 Task: Create a certificate using Canva and customize it with the recipient's name.
Action: Mouse moved to (88, 195)
Screenshot: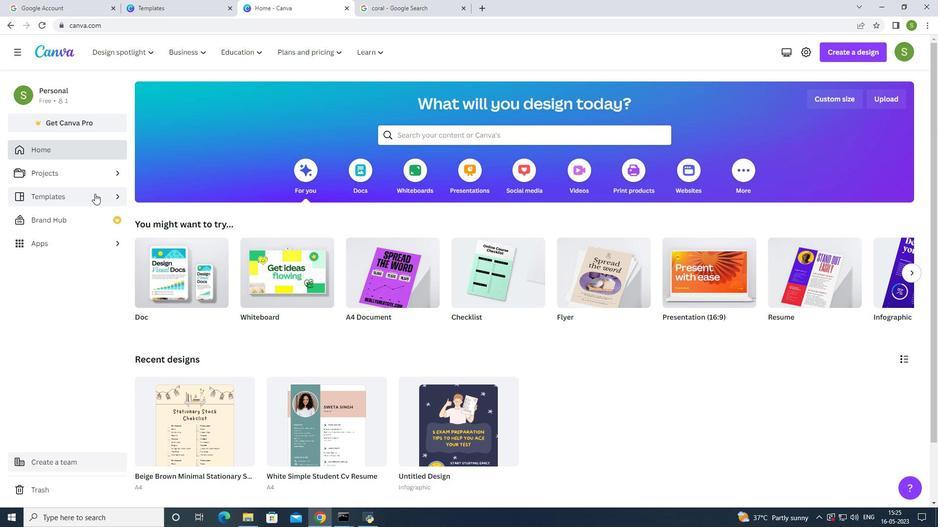 
Action: Mouse pressed left at (88, 195)
Screenshot: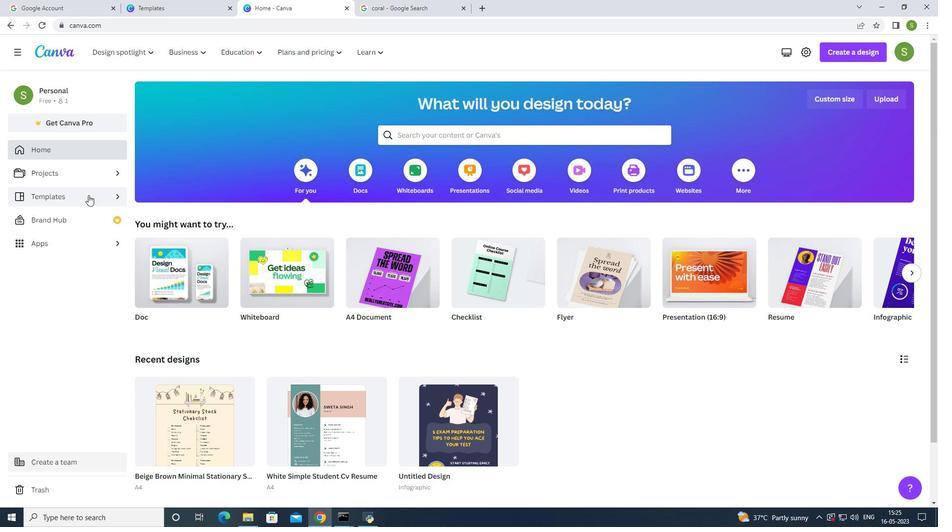 
Action: Mouse moved to (518, 55)
Screenshot: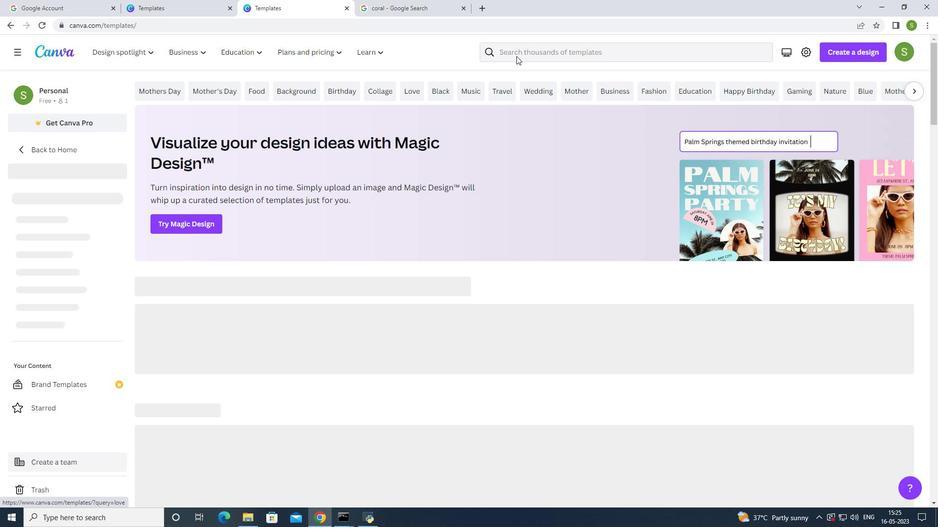 
Action: Mouse pressed left at (518, 55)
Screenshot: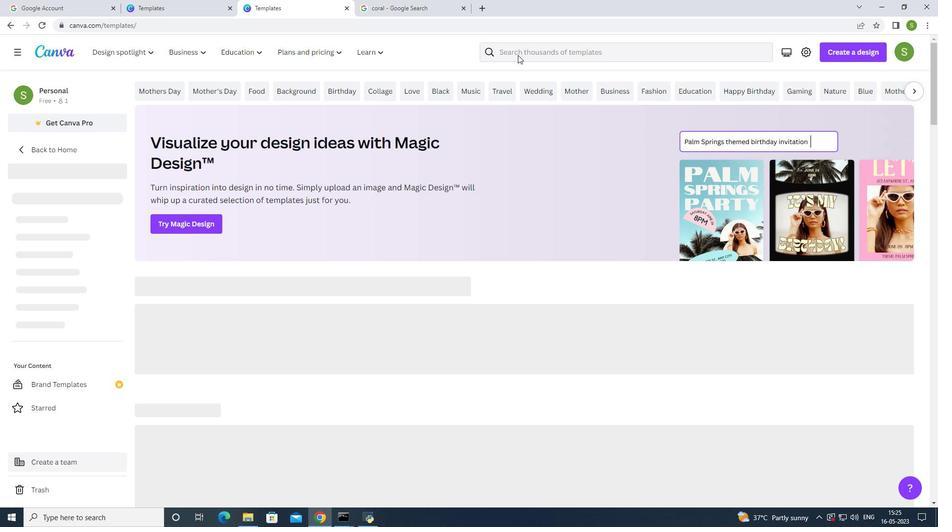
Action: Mouse moved to (419, 158)
Screenshot: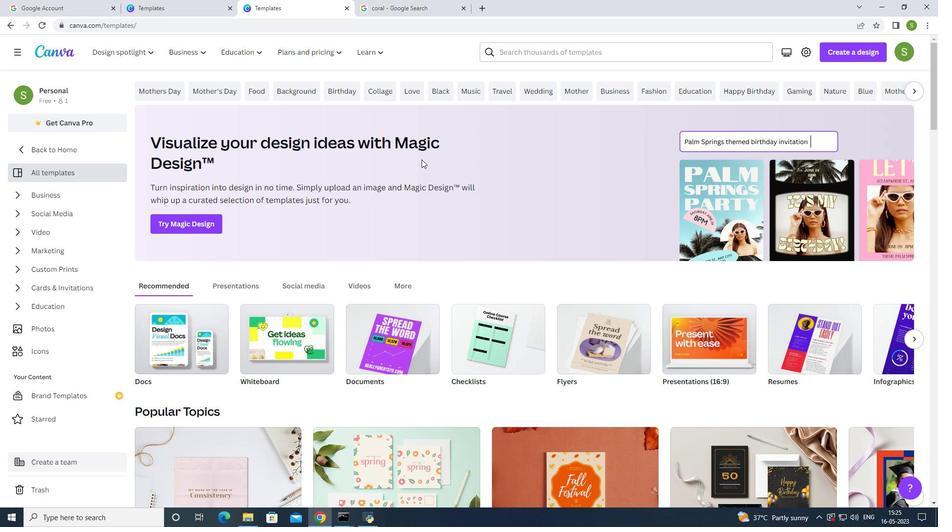 
Action: Key pressed <Key.shift>c<Key.caps_lock>ERTIFICATE
Screenshot: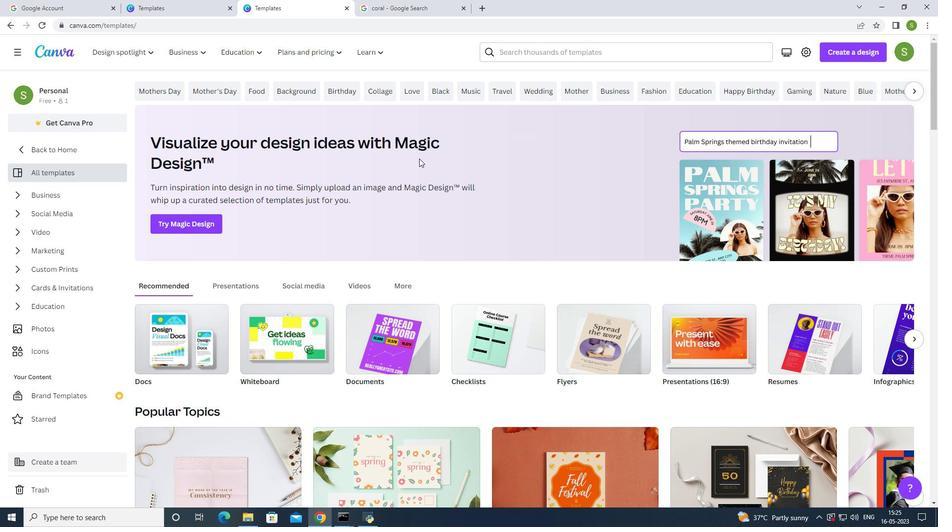 
Action: Mouse moved to (527, 56)
Screenshot: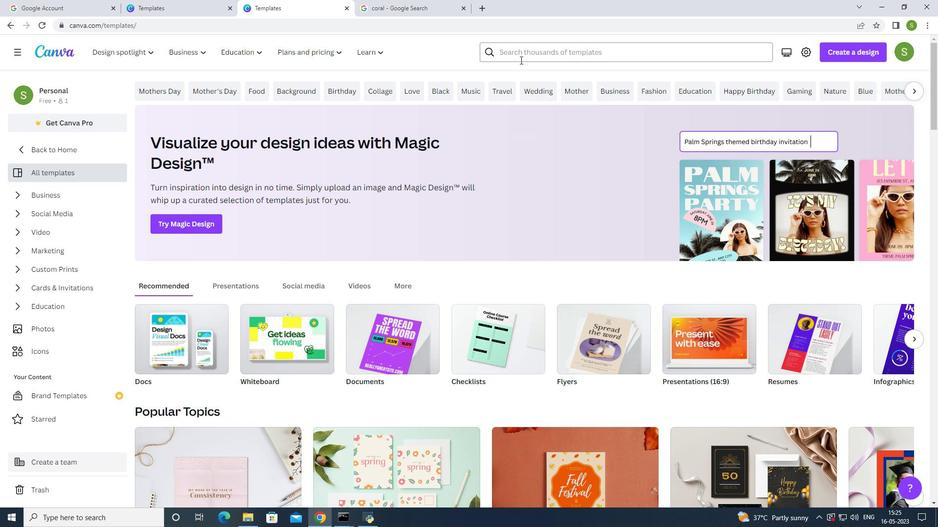 
Action: Mouse pressed left at (527, 56)
Screenshot: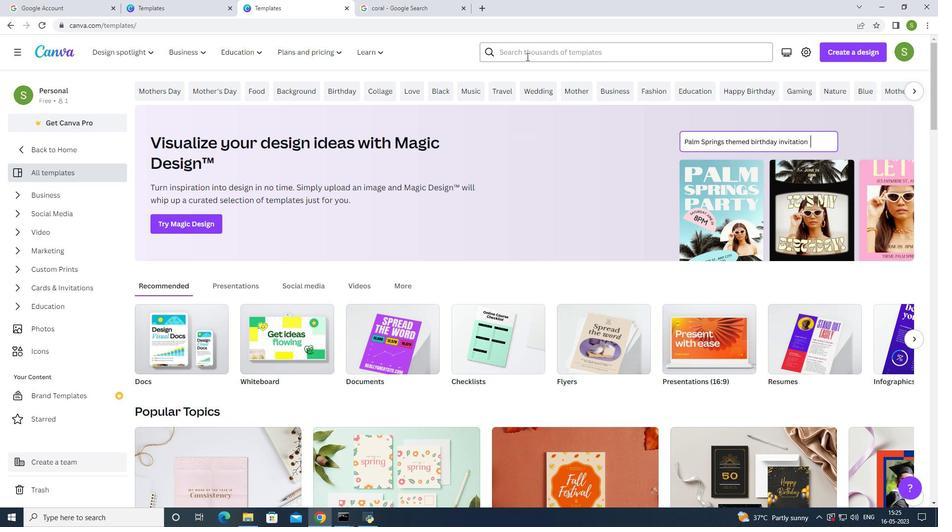 
Action: Mouse moved to (492, 109)
Screenshot: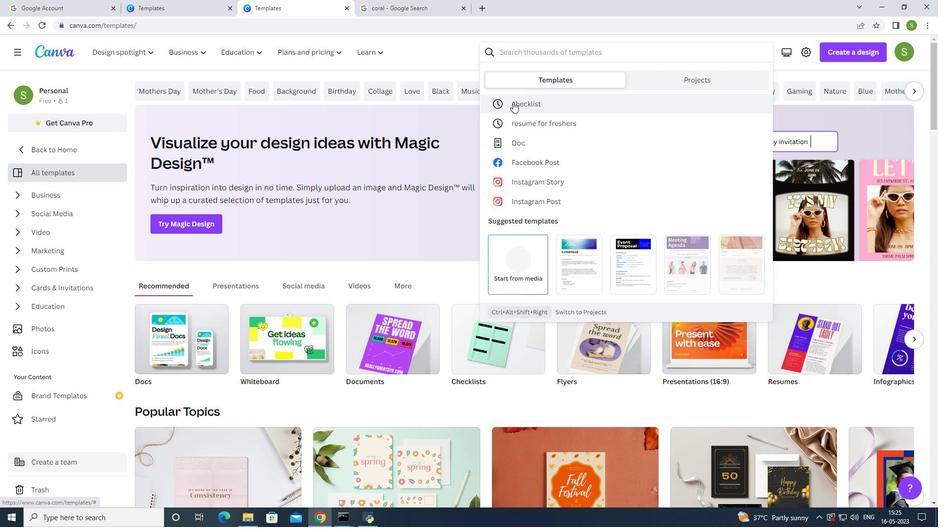
Action: Key pressed CERTIFICATE
Screenshot: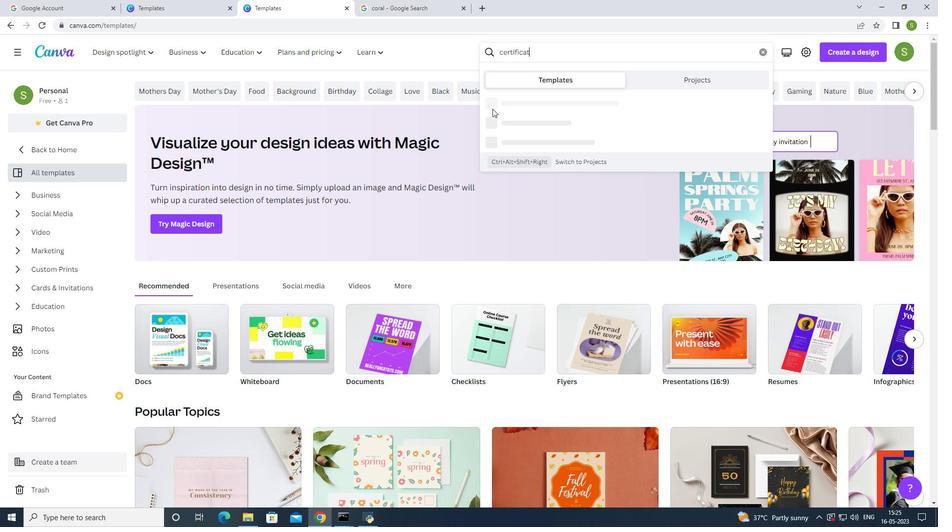 
Action: Mouse moved to (516, 161)
Screenshot: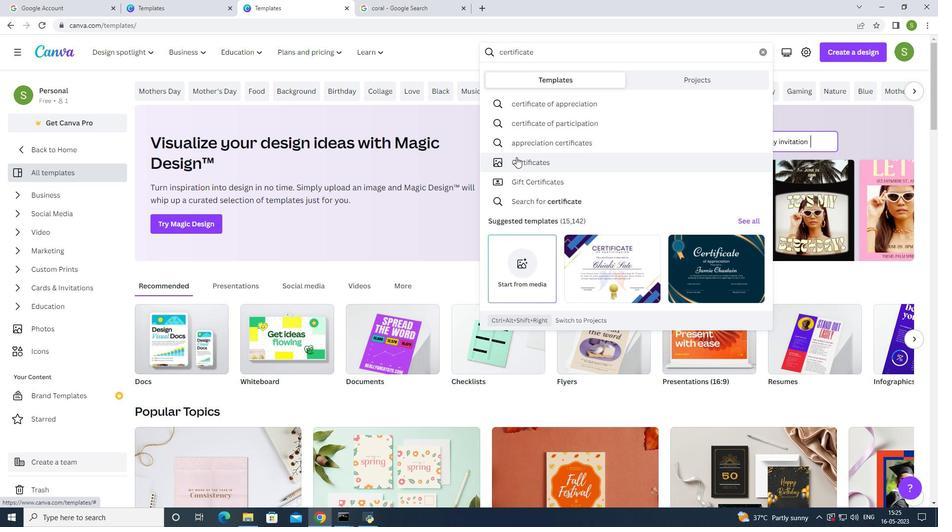 
Action: Mouse pressed left at (516, 161)
Screenshot: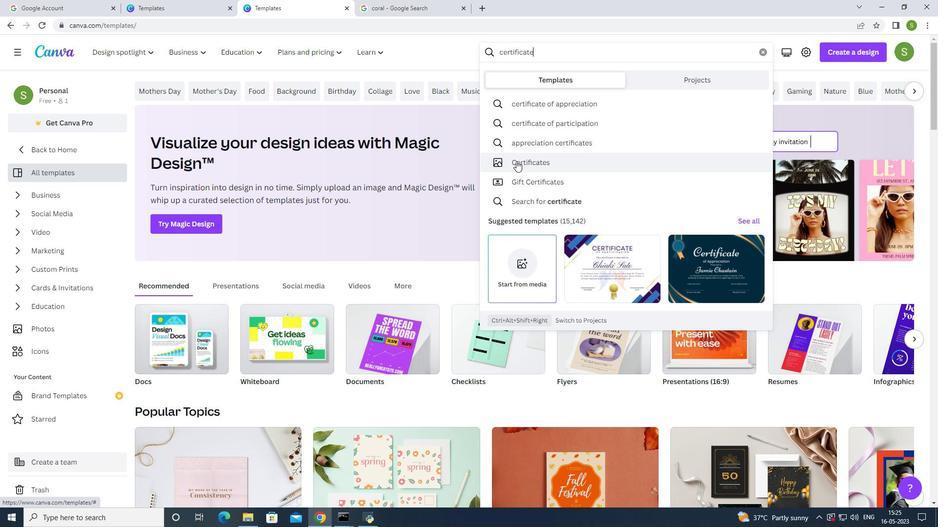
Action: Mouse moved to (448, 204)
Screenshot: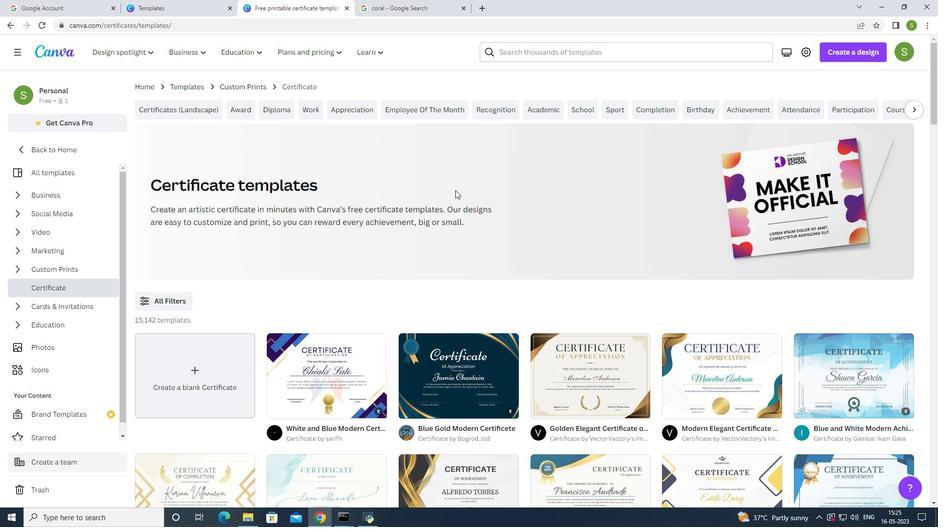 
Action: Mouse scrolled (448, 203) with delta (0, 0)
Screenshot: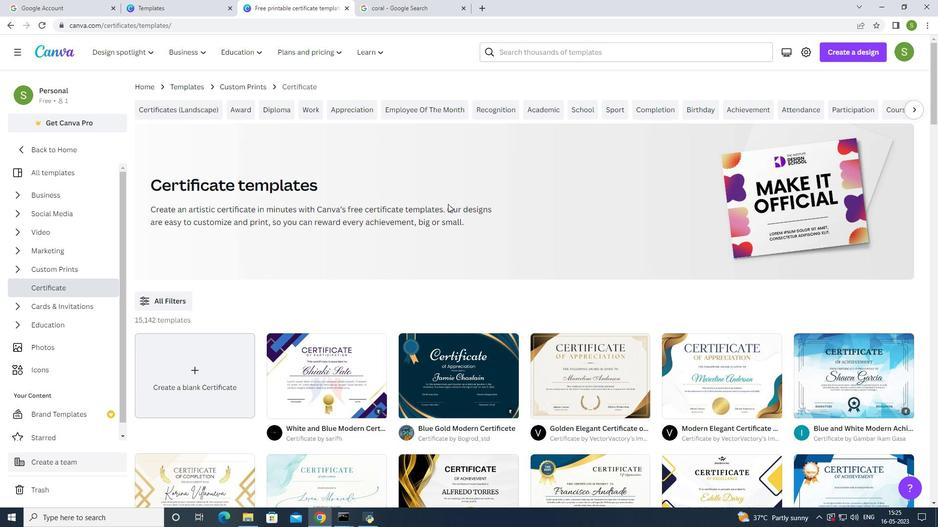 
Action: Mouse moved to (438, 205)
Screenshot: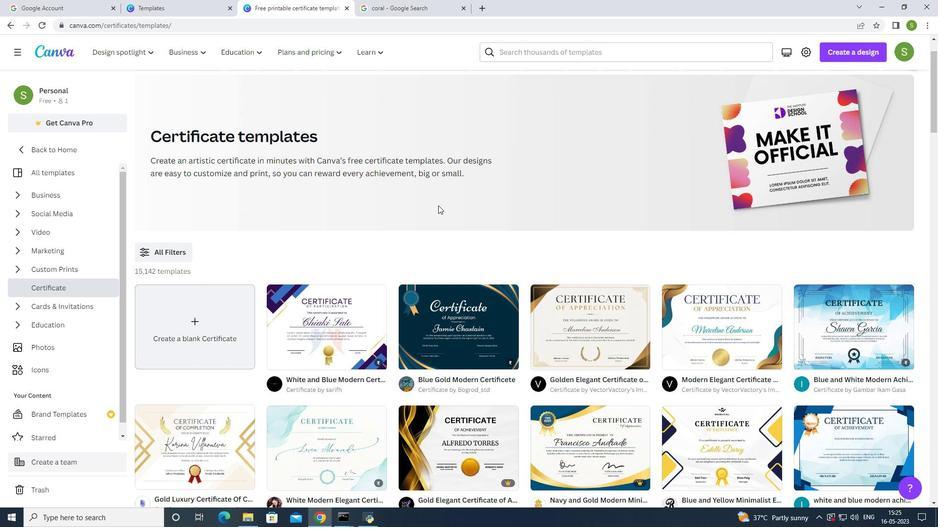 
Action: Mouse scrolled (438, 205) with delta (0, 0)
Screenshot: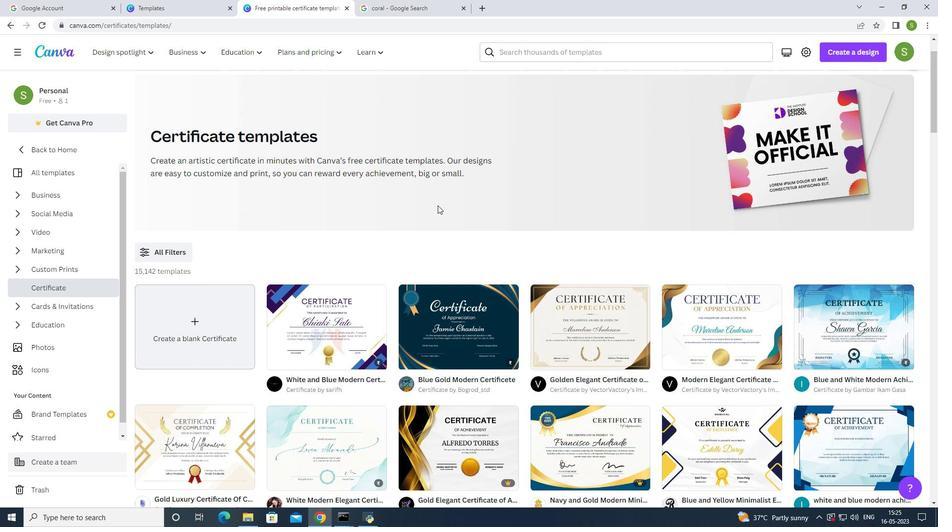 
Action: Mouse moved to (438, 204)
Screenshot: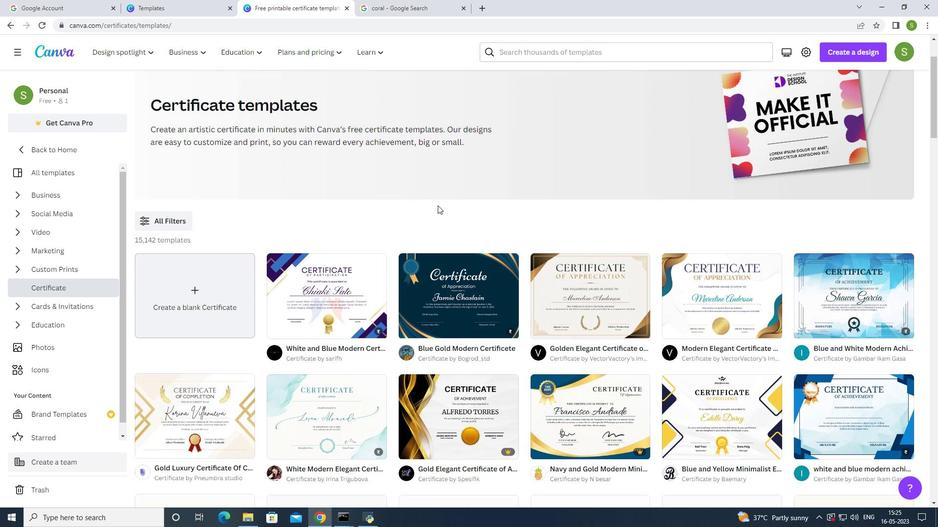 
Action: Mouse scrolled (438, 204) with delta (0, 0)
Screenshot: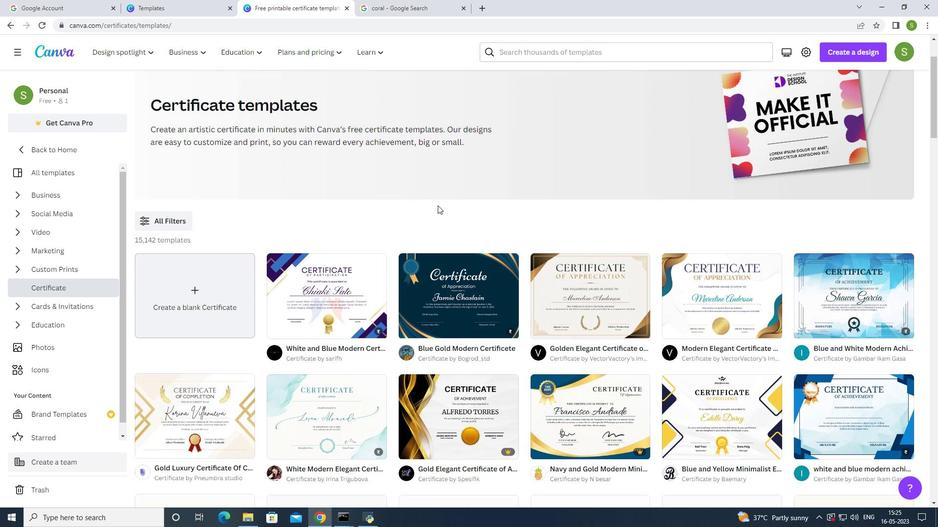
Action: Mouse moved to (439, 201)
Screenshot: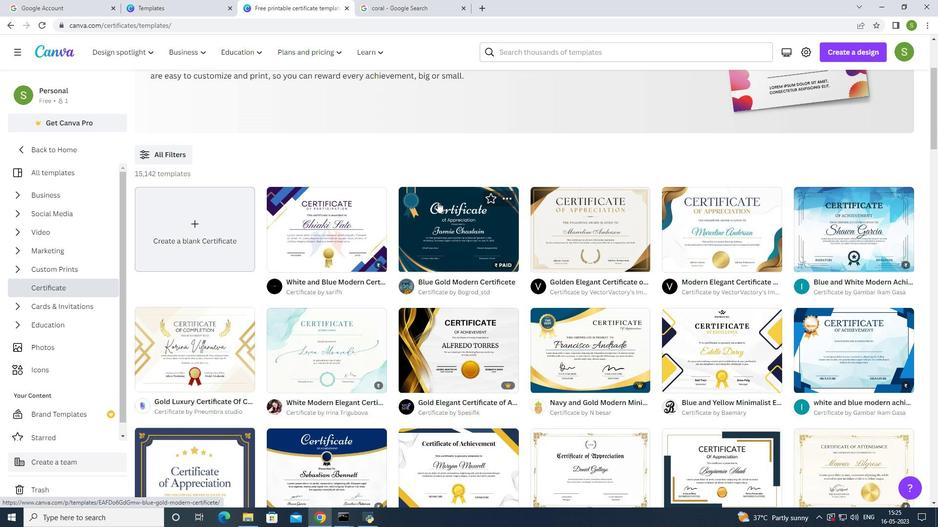 
Action: Mouse scrolled (439, 200) with delta (0, 0)
Screenshot: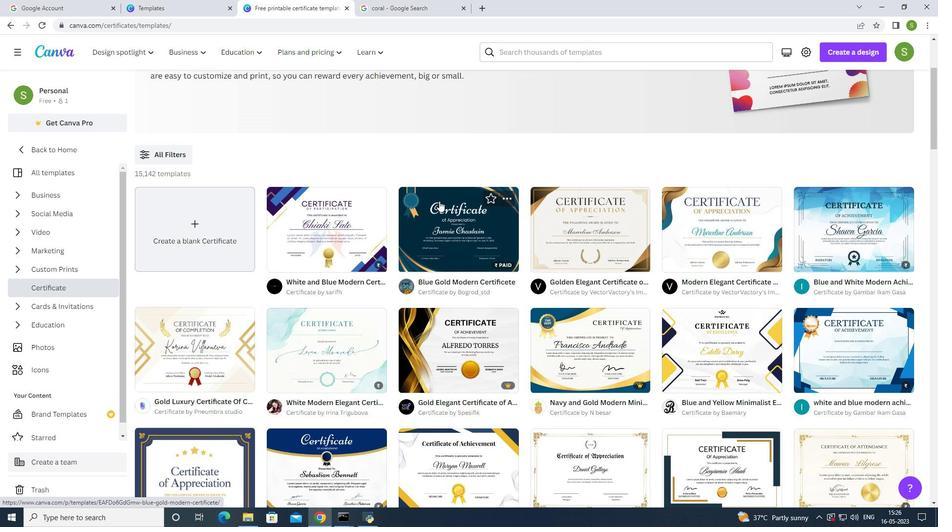 
Action: Mouse moved to (439, 200)
Screenshot: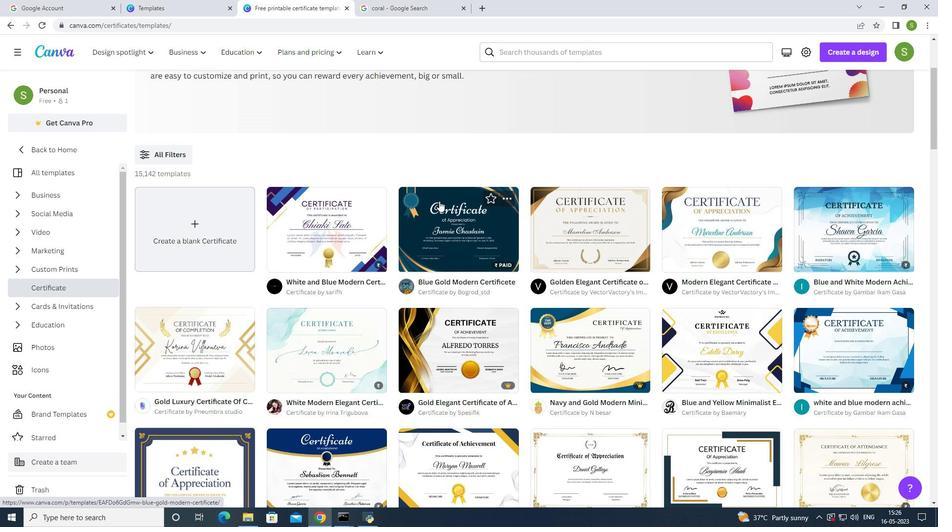 
Action: Mouse scrolled (439, 200) with delta (0, 0)
Screenshot: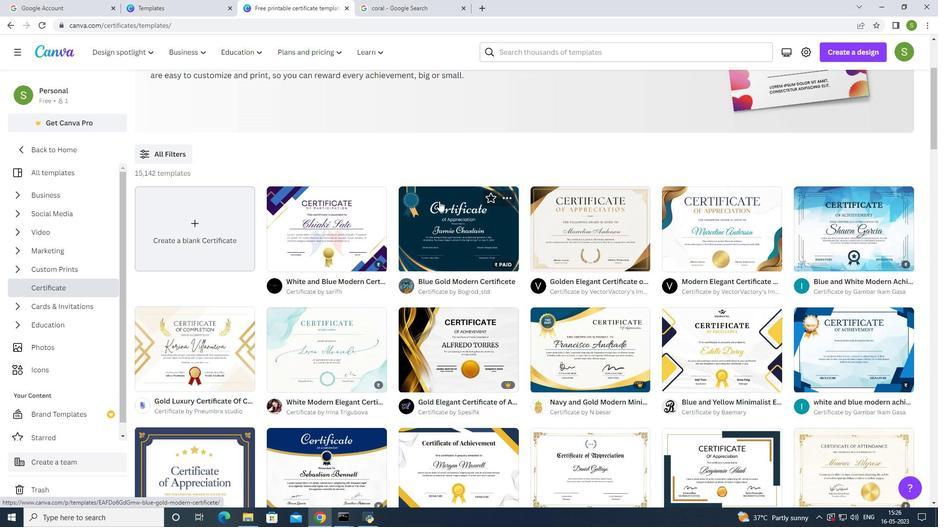 
Action: Mouse scrolled (439, 200) with delta (0, 0)
Screenshot: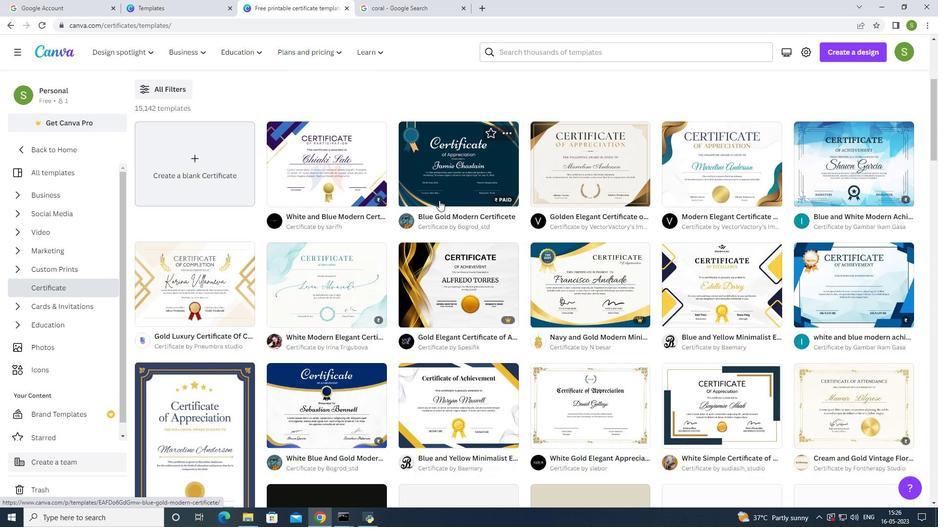 
Action: Mouse scrolled (439, 200) with delta (0, 0)
Screenshot: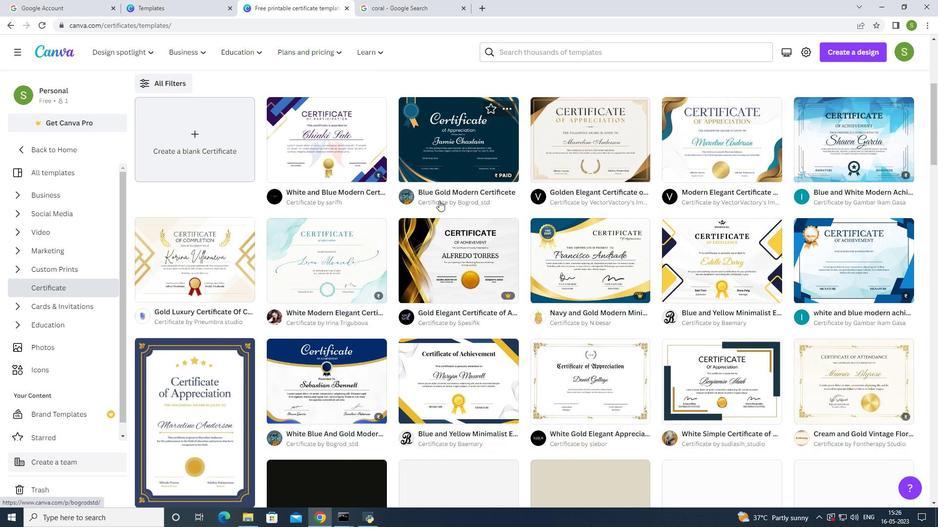 
Action: Mouse moved to (469, 209)
Screenshot: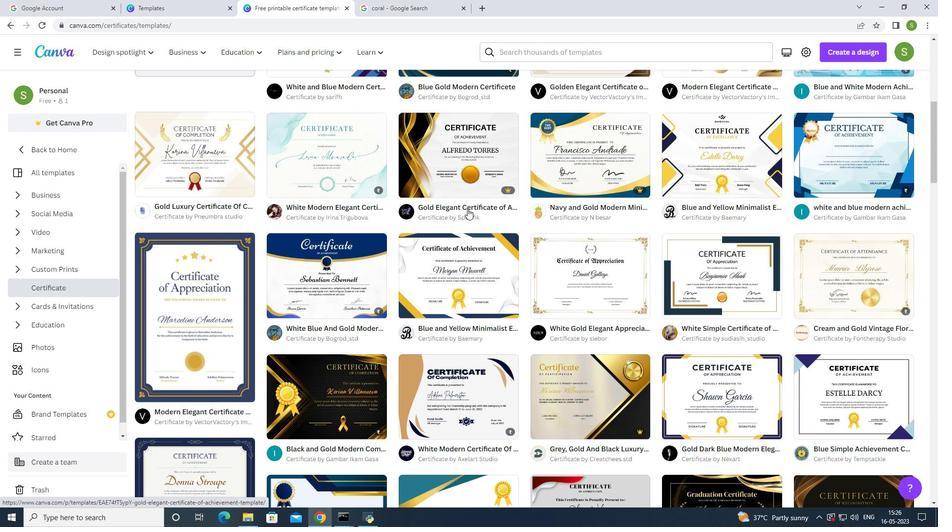 
Action: Mouse scrolled (469, 210) with delta (0, 0)
Screenshot: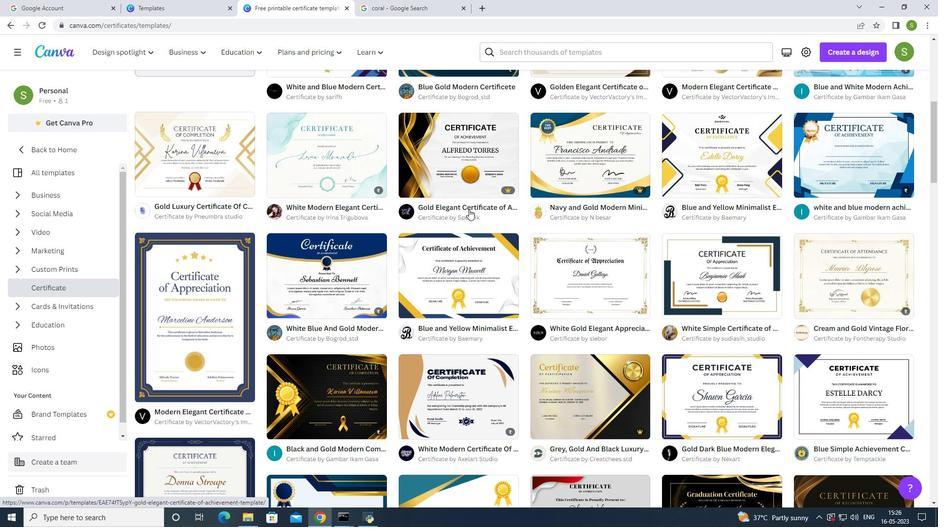 
Action: Mouse moved to (461, 212)
Screenshot: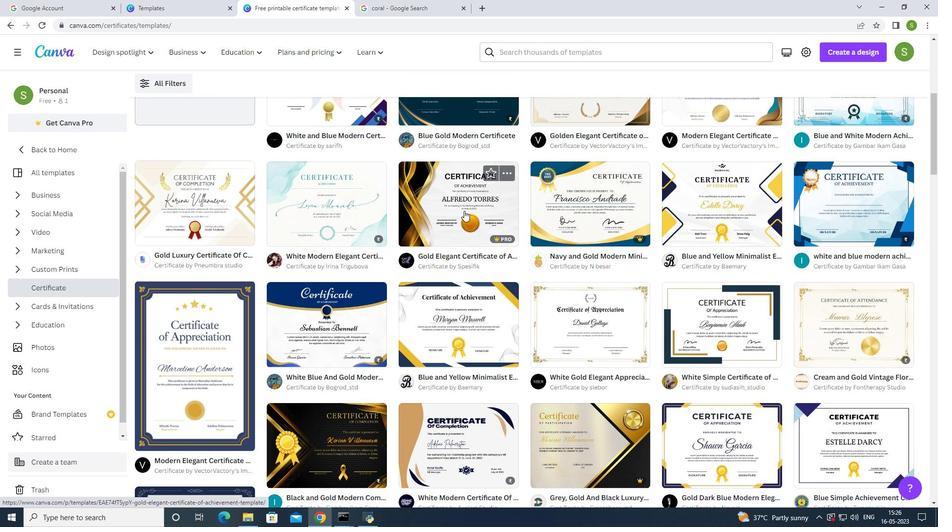 
Action: Mouse scrolled (461, 212) with delta (0, 0)
Screenshot: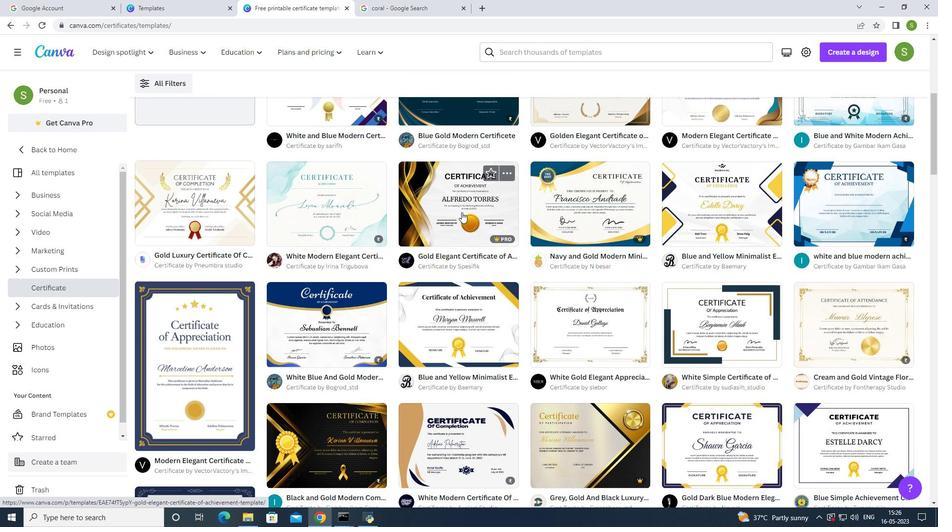 
Action: Mouse scrolled (461, 212) with delta (0, 0)
Screenshot: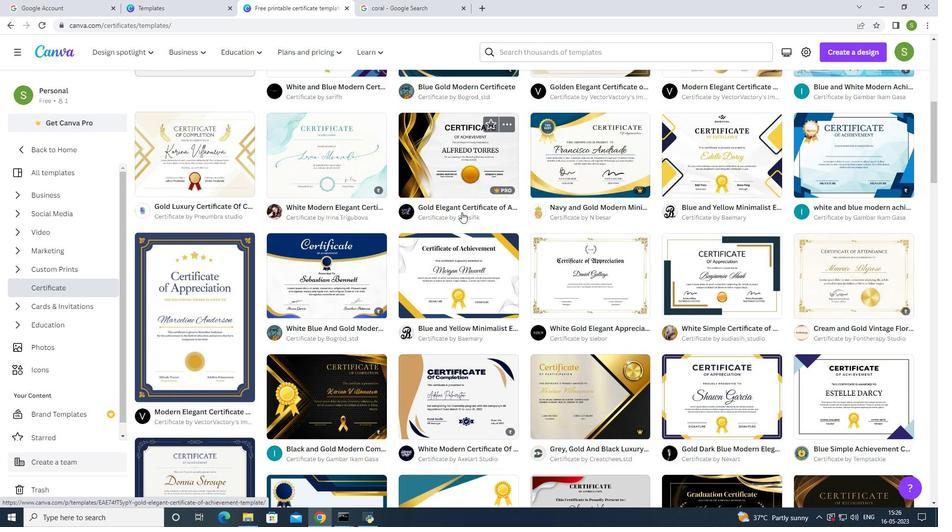 
Action: Mouse scrolled (461, 212) with delta (0, 0)
Screenshot: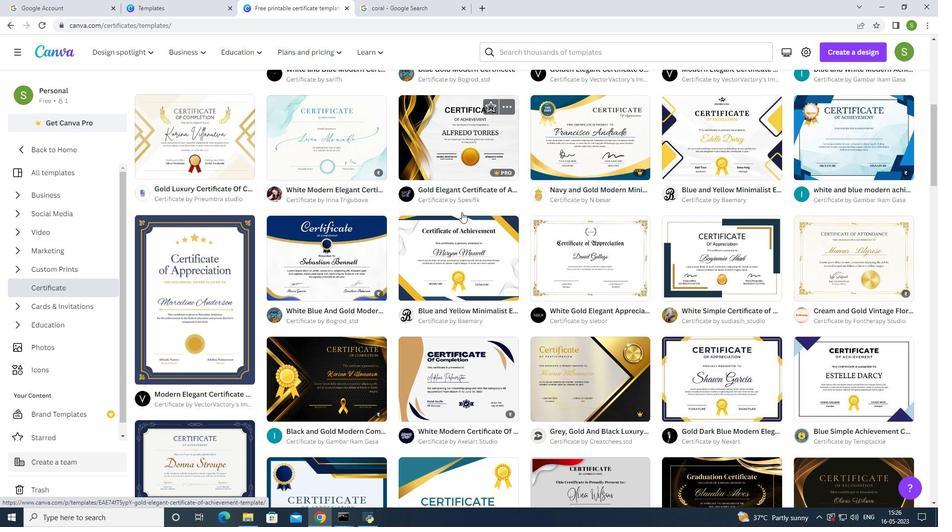 
Action: Mouse moved to (470, 193)
Screenshot: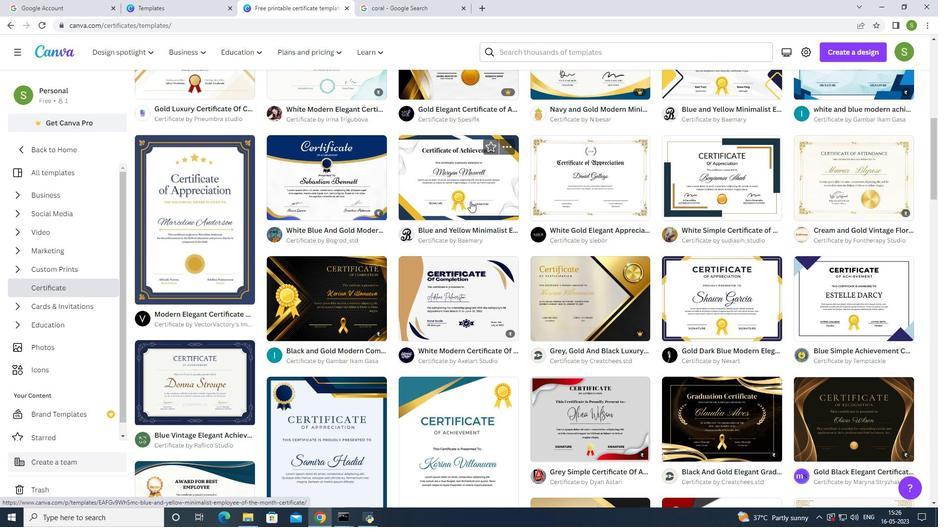 
Action: Mouse pressed left at (470, 193)
Screenshot: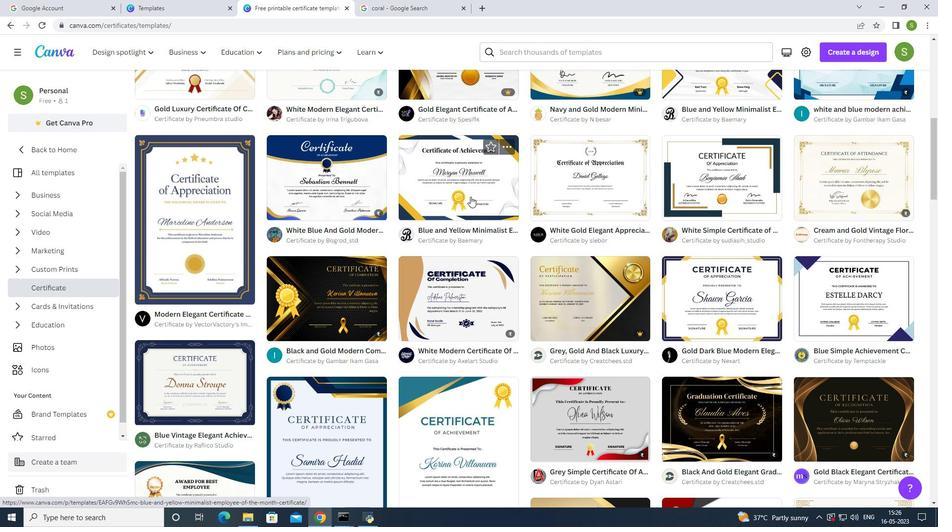 
Action: Mouse moved to (645, 163)
Screenshot: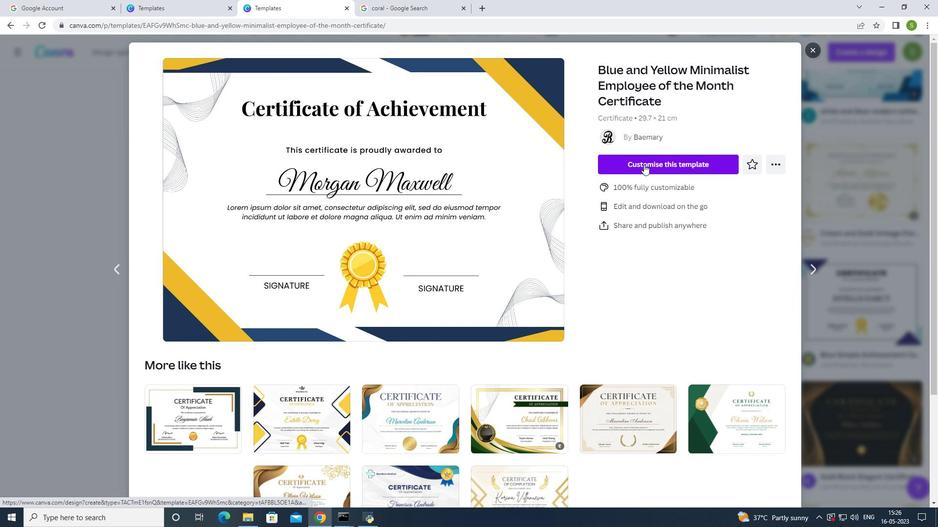 
Action: Mouse pressed left at (645, 163)
Screenshot: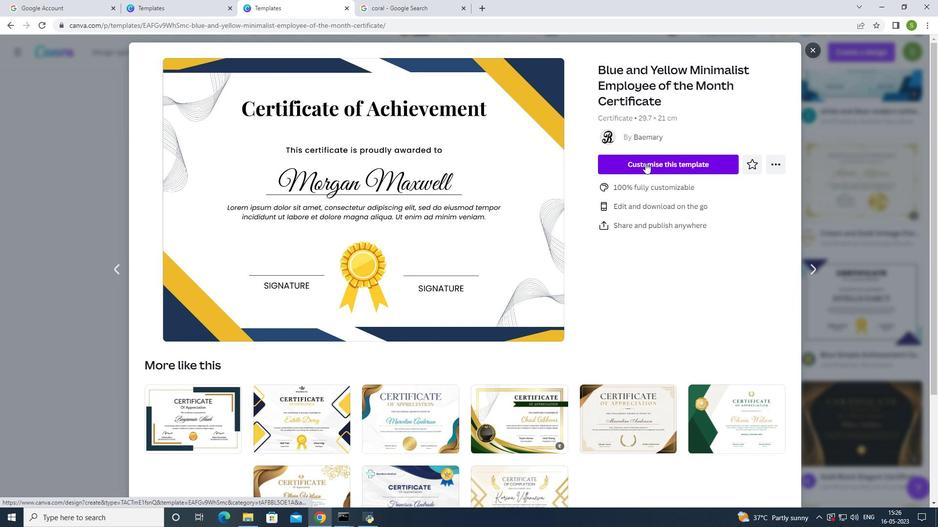 
Action: Mouse moved to (671, 253)
Screenshot: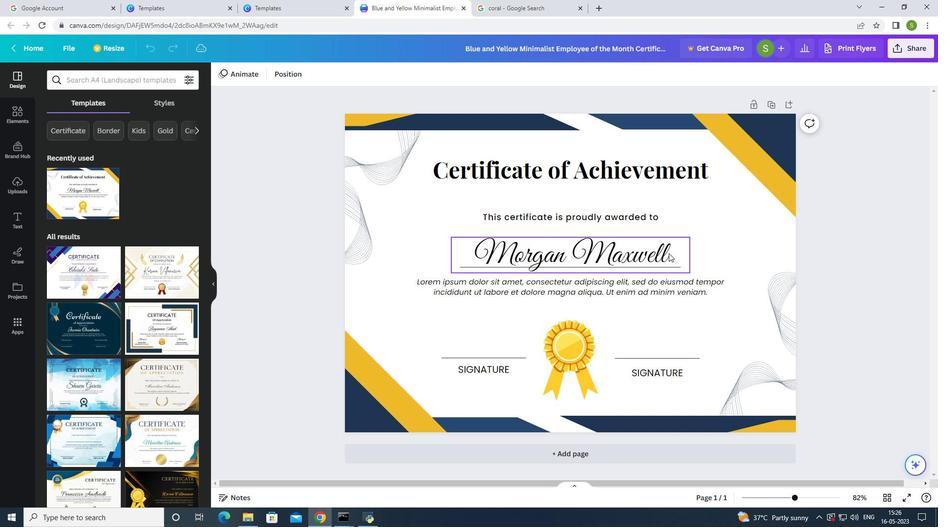 
Action: Mouse pressed left at (671, 253)
Screenshot: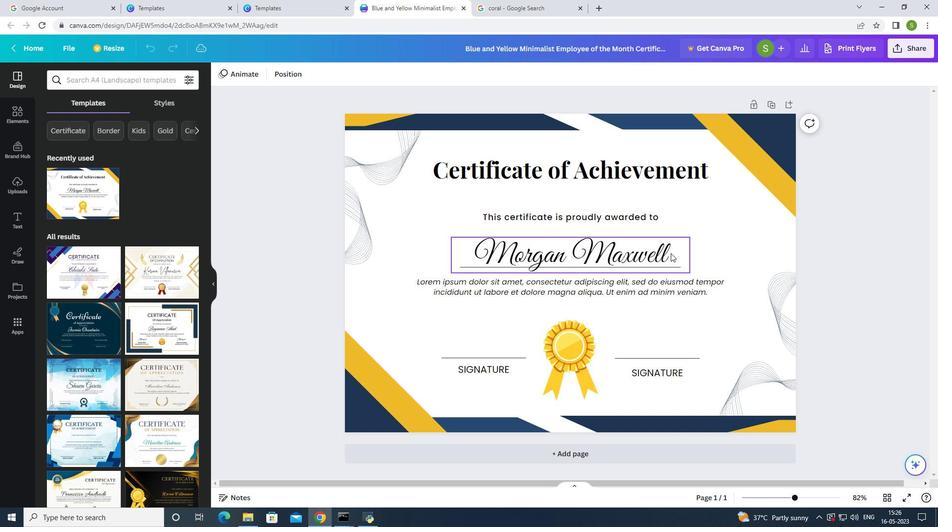 
Action: Mouse moved to (670, 252)
Screenshot: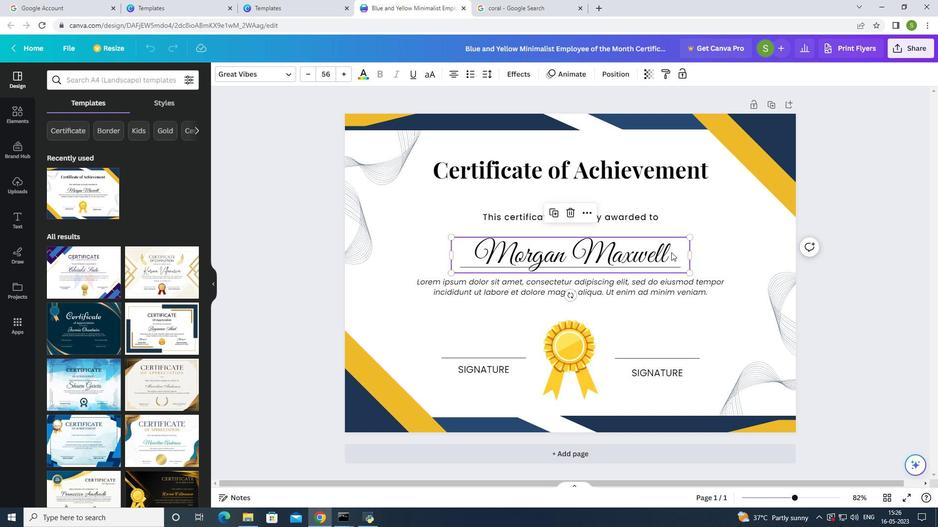 
Action: Mouse pressed left at (670, 252)
Screenshot: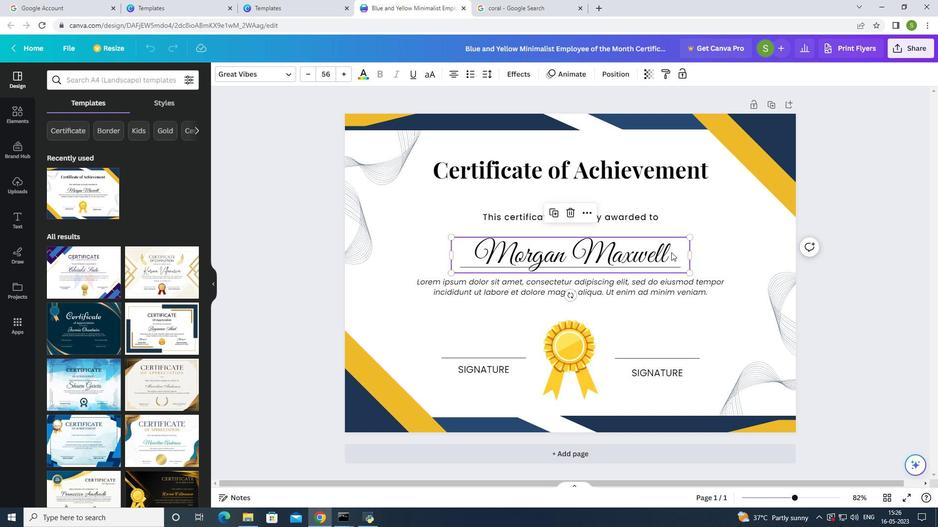 
Action: Mouse moved to (654, 240)
Screenshot: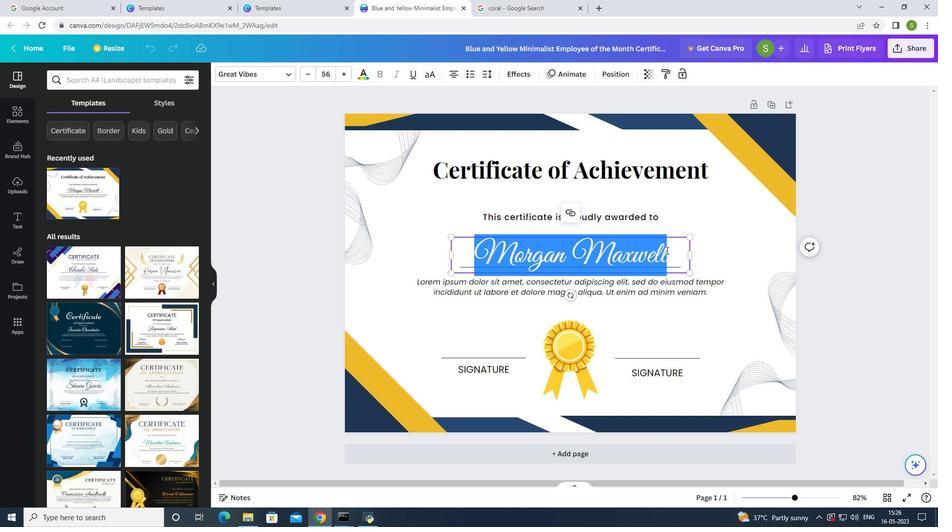 
Action: Key pressed <Key.caps_lock>sweta<Key.space>singh
Screenshot: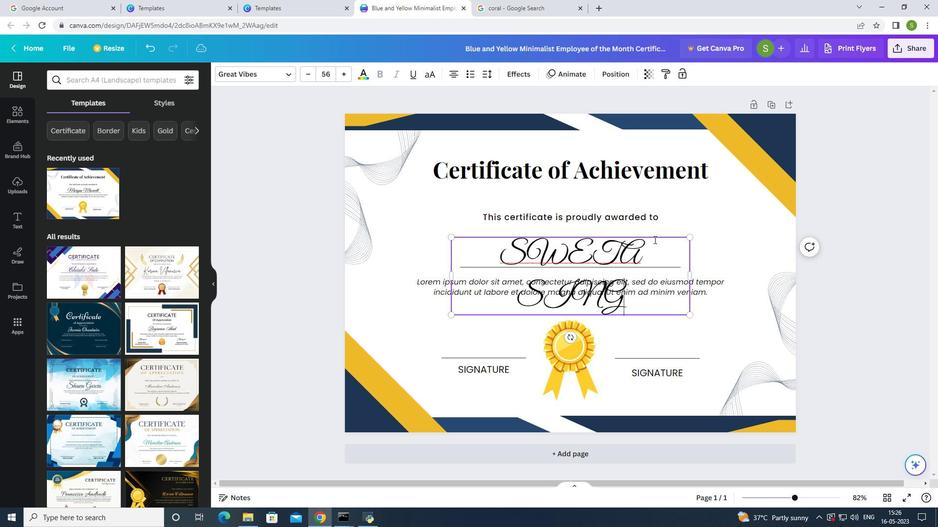 
Action: Mouse moved to (306, 78)
Screenshot: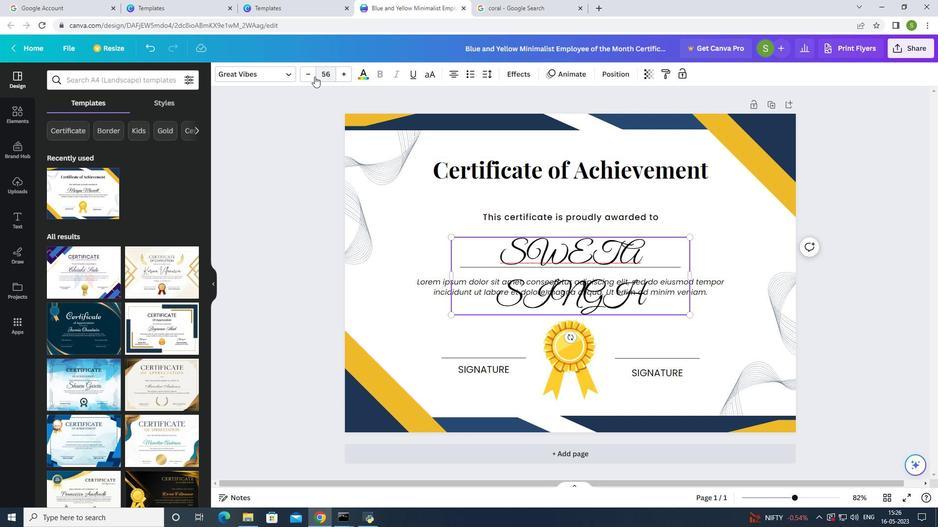 
Action: Mouse pressed left at (306, 78)
Screenshot: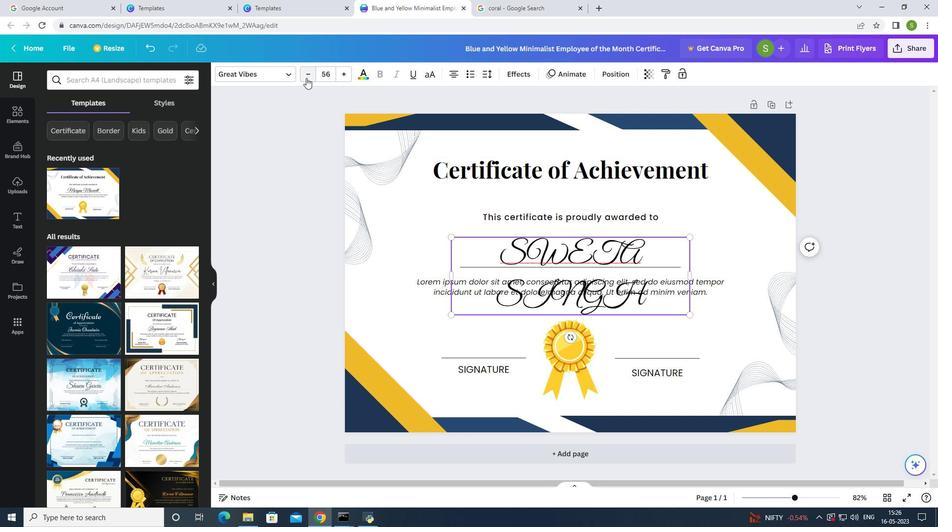 
Action: Mouse pressed left at (306, 78)
Screenshot: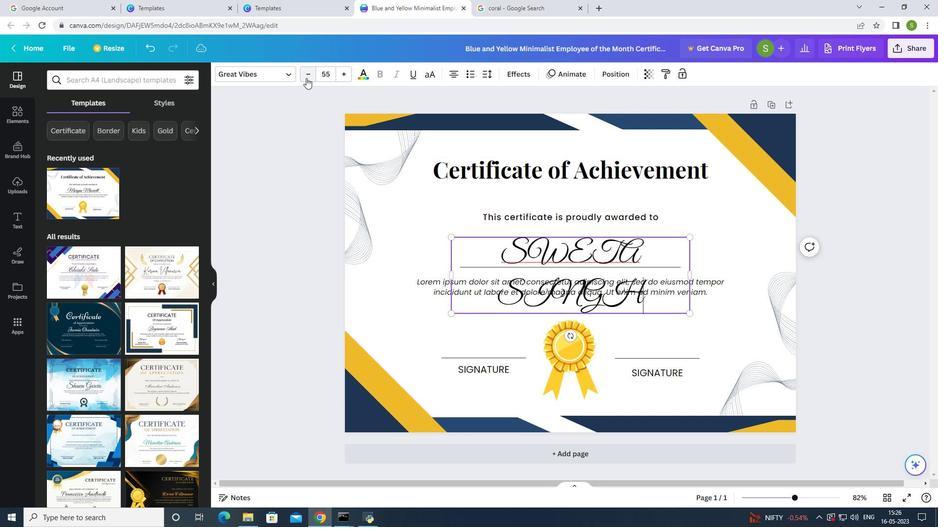 
Action: Mouse pressed left at (306, 78)
Screenshot: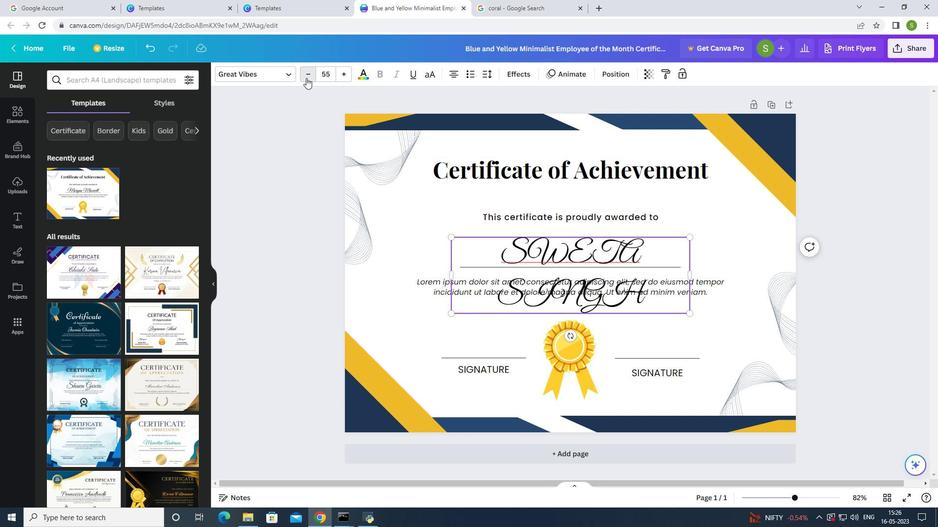 
Action: Mouse pressed left at (306, 78)
Screenshot: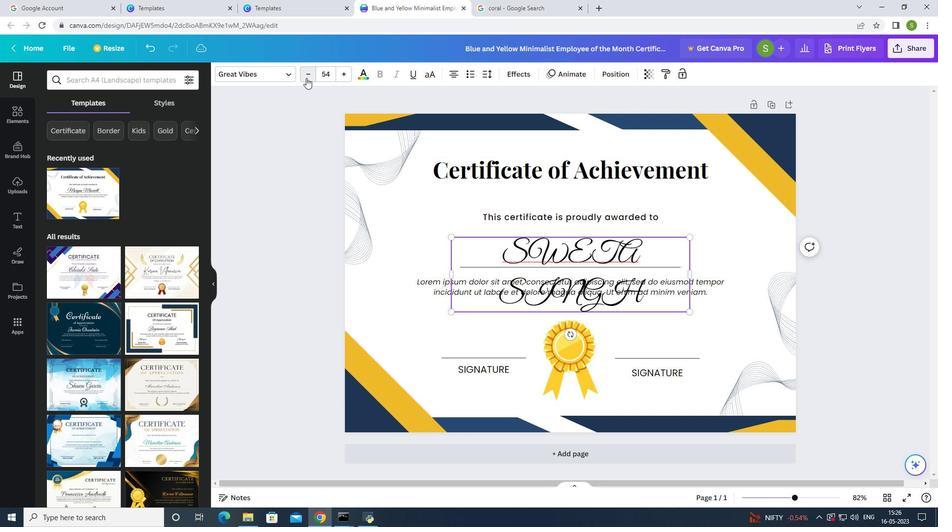 
Action: Mouse pressed left at (306, 78)
Screenshot: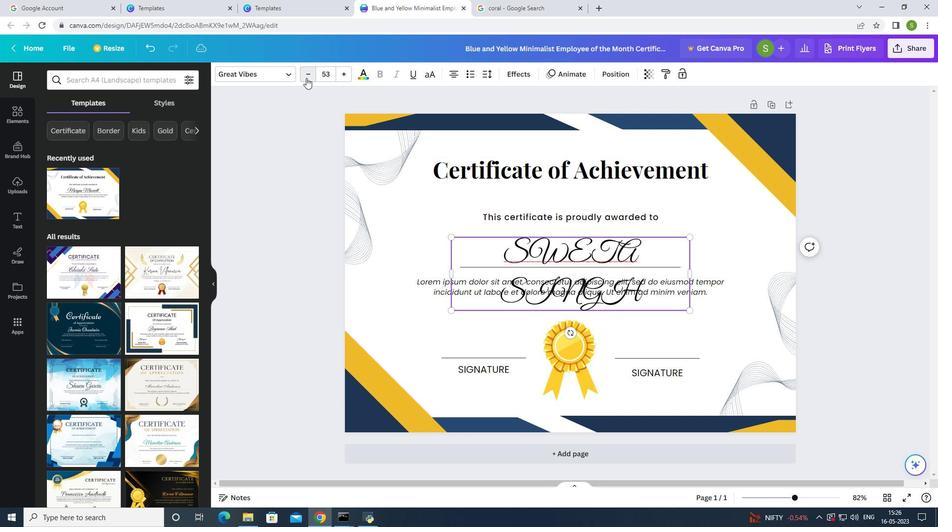 
Action: Mouse pressed left at (306, 78)
Screenshot: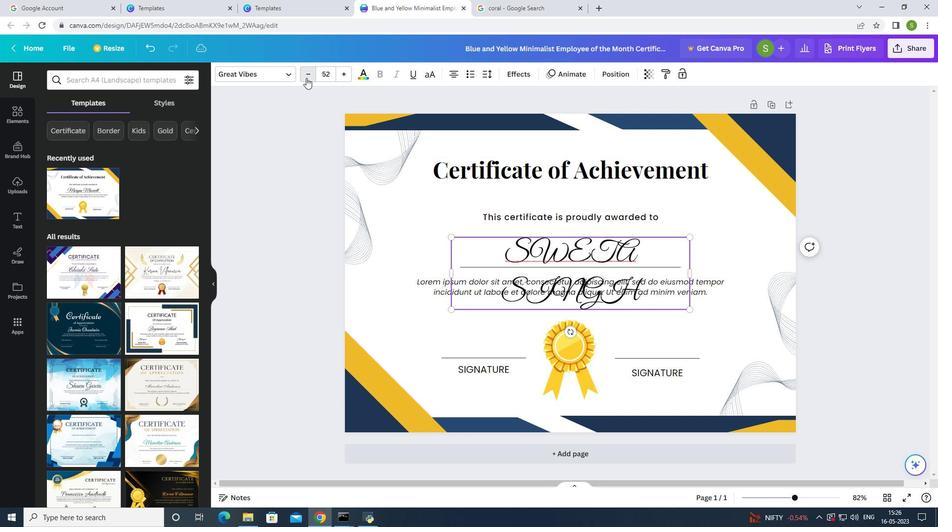 
Action: Mouse pressed left at (306, 78)
Screenshot: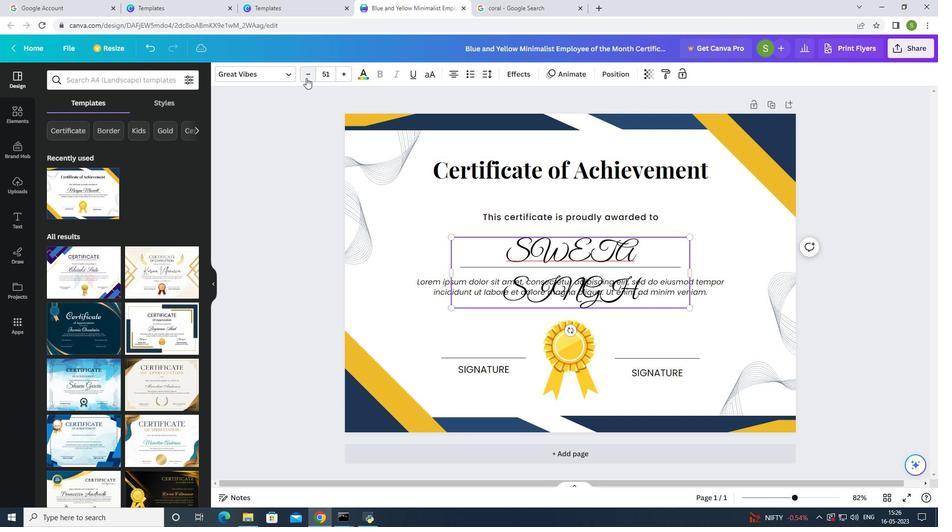 
Action: Mouse pressed left at (306, 78)
Screenshot: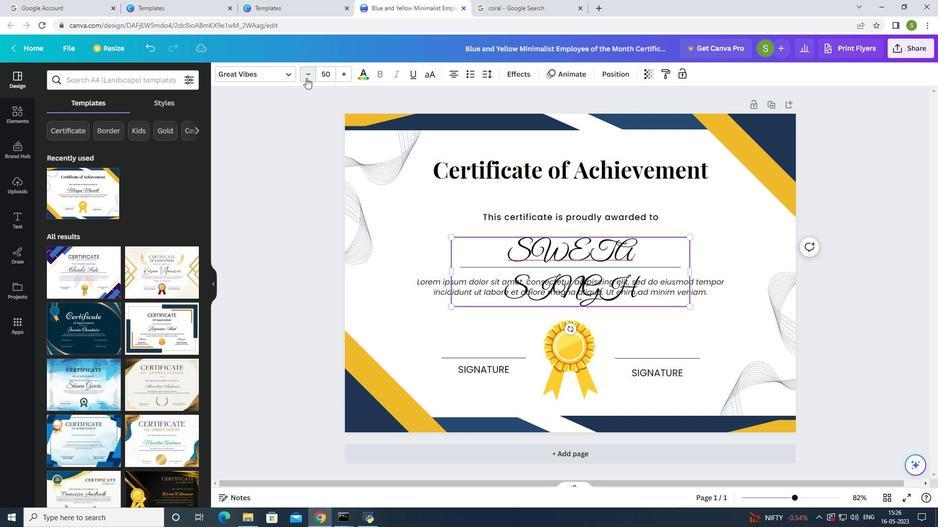 
Action: Mouse pressed left at (306, 78)
Screenshot: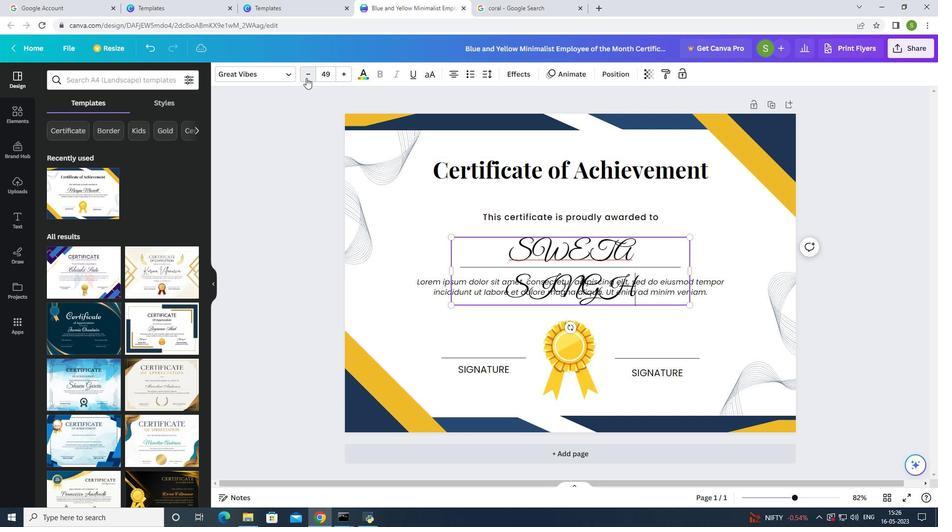 
Action: Mouse pressed left at (306, 78)
Screenshot: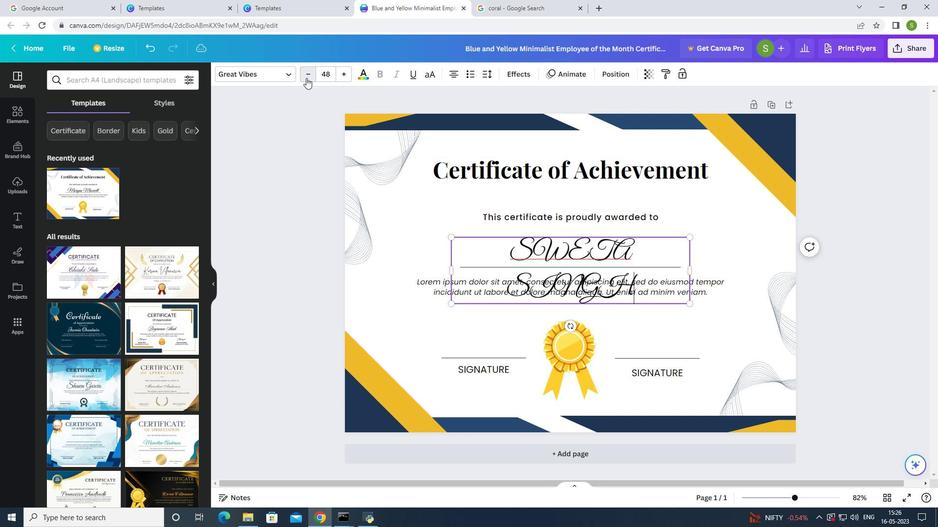 
Action: Mouse pressed left at (306, 78)
Screenshot: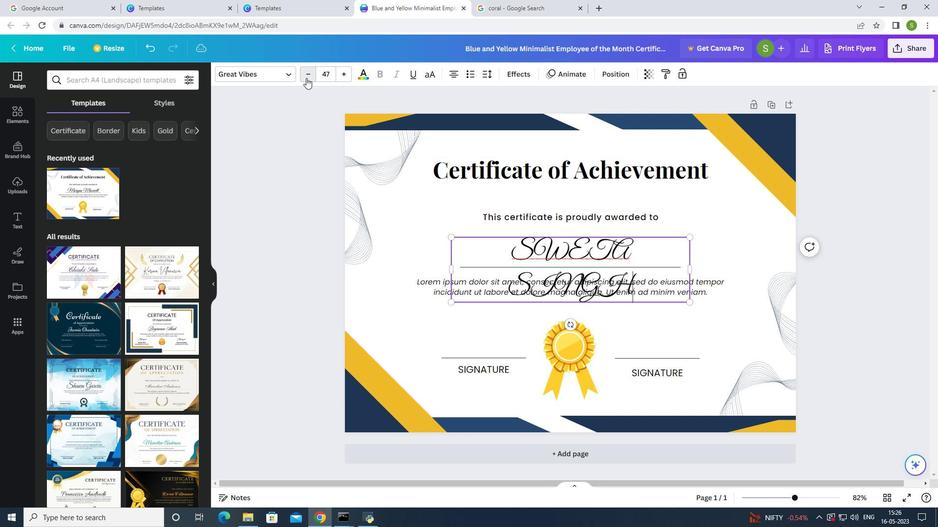
Action: Mouse pressed left at (306, 78)
Screenshot: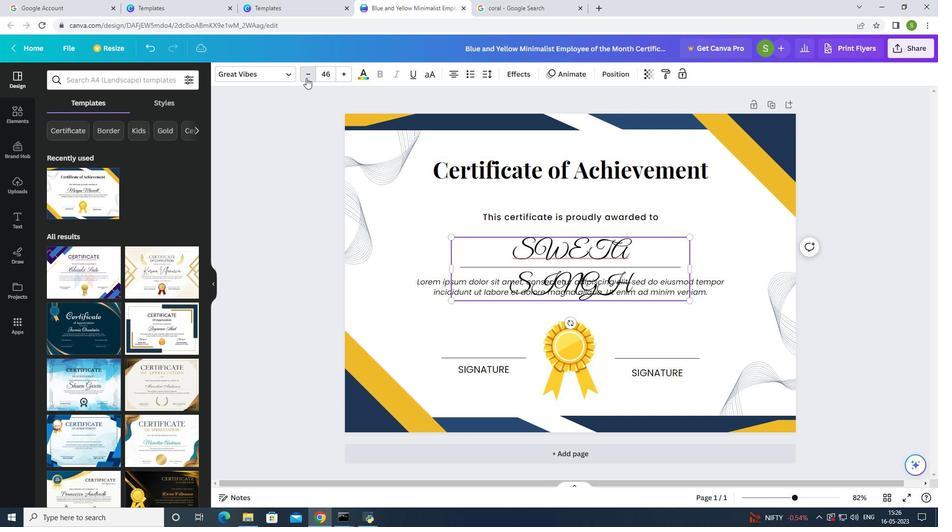 
Action: Mouse pressed left at (306, 78)
Screenshot: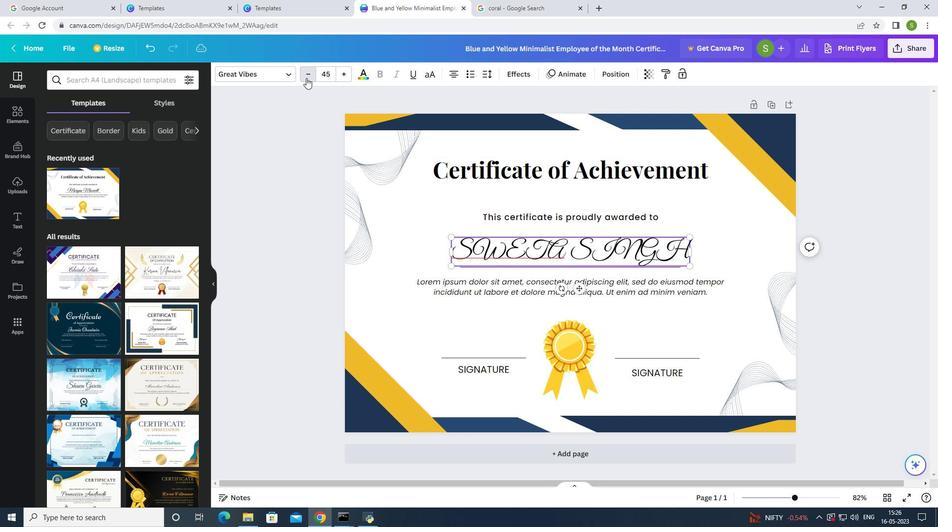 
Action: Mouse pressed left at (306, 78)
Screenshot: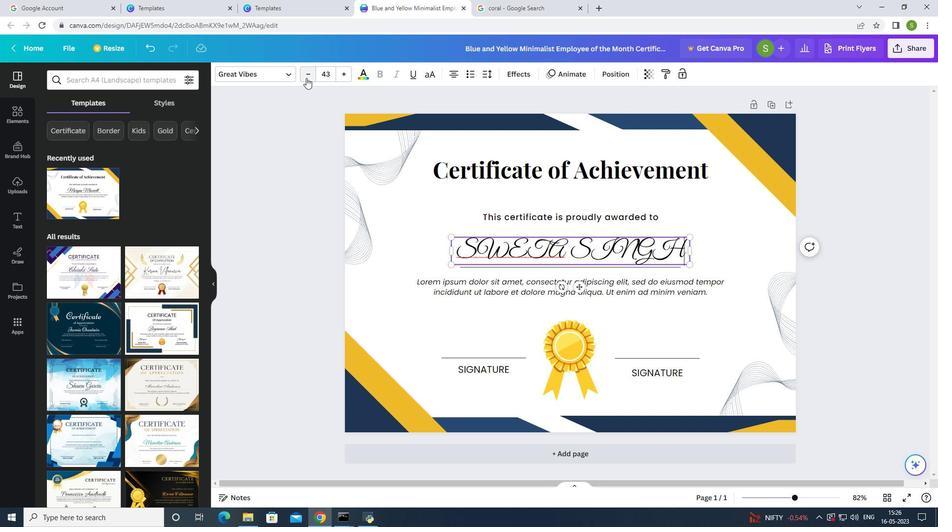 
Action: Mouse pressed left at (306, 78)
Screenshot: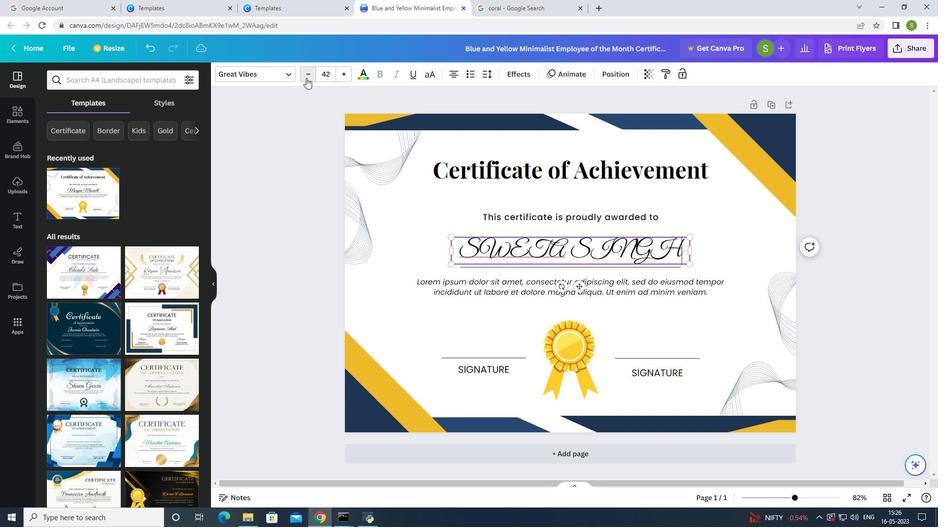 
Action: Mouse pressed left at (306, 78)
Screenshot: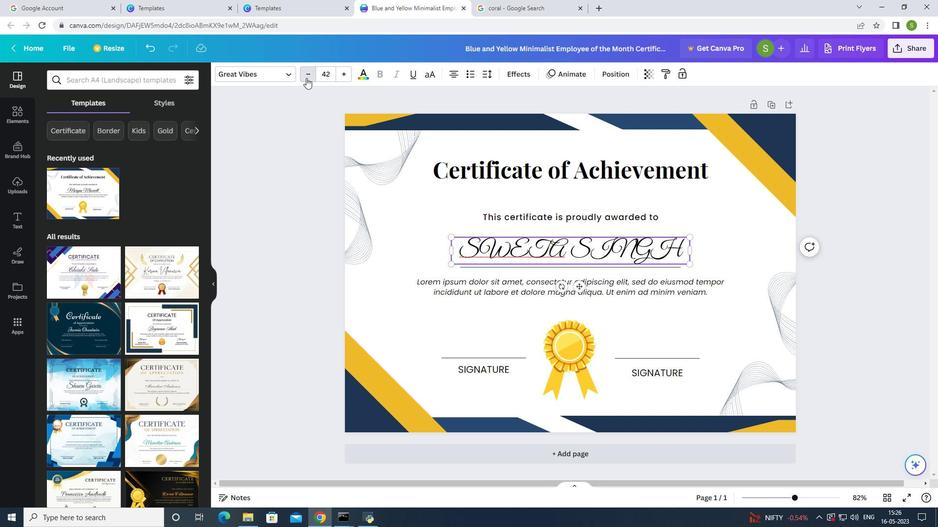 
Action: Mouse pressed left at (306, 78)
Screenshot: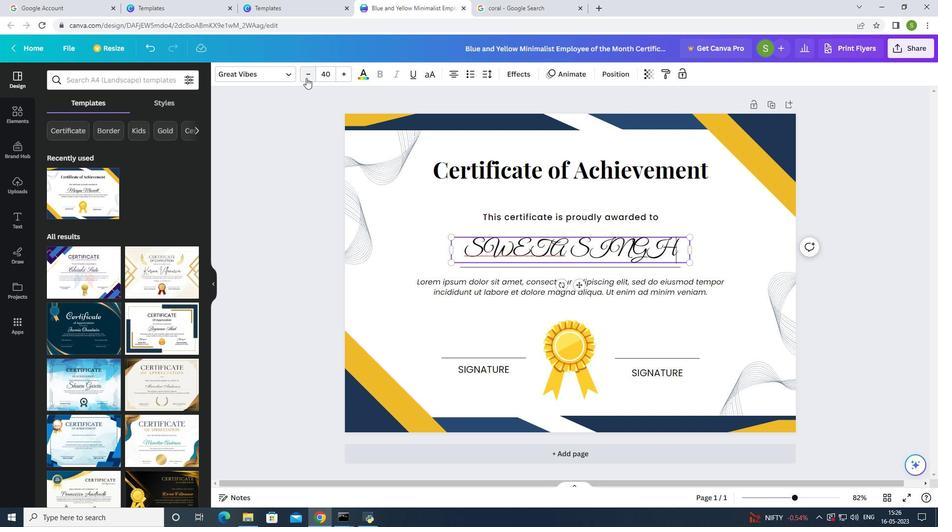 
Action: Mouse pressed left at (306, 78)
Screenshot: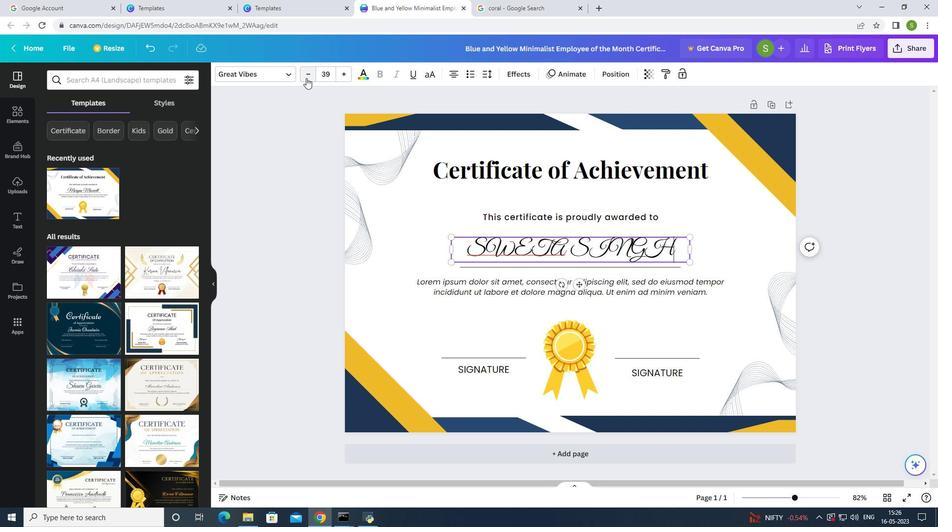 
Action: Mouse pressed left at (306, 78)
Screenshot: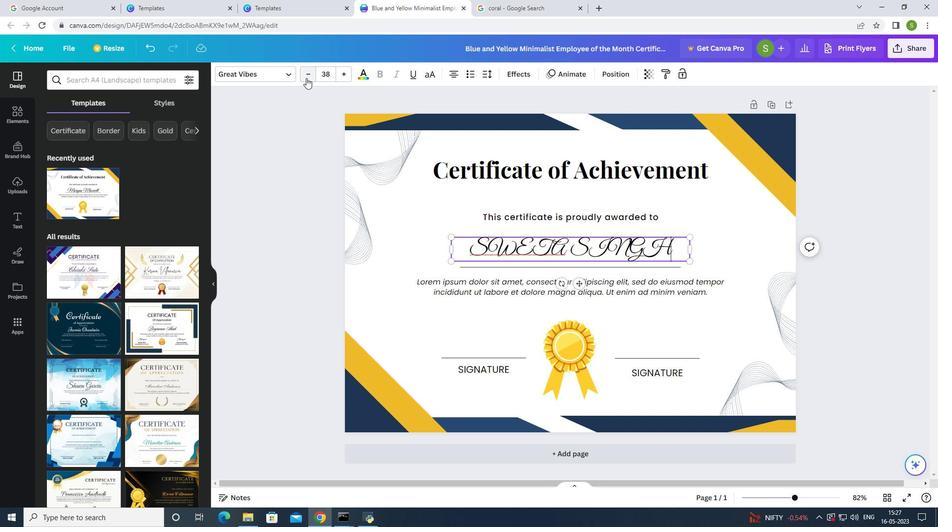
Action: Mouse moved to (361, 75)
Screenshot: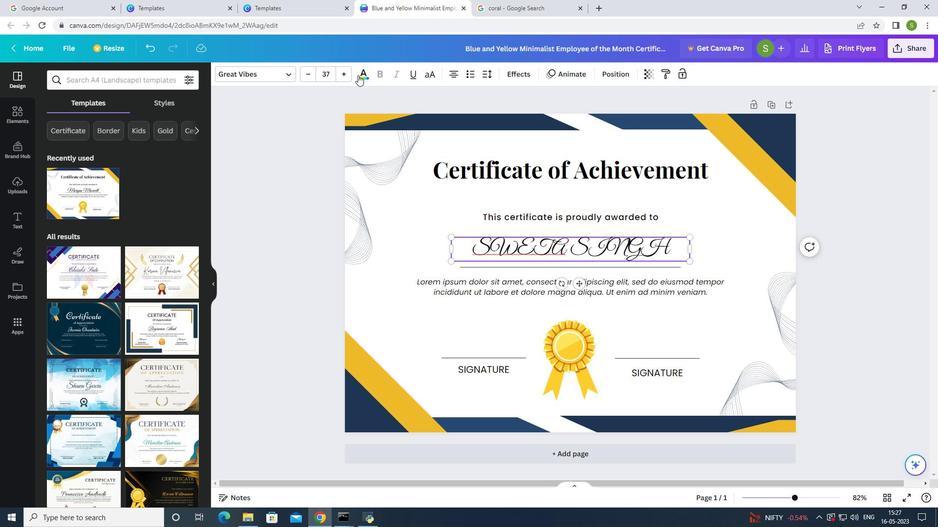 
Action: Mouse pressed left at (361, 75)
Screenshot: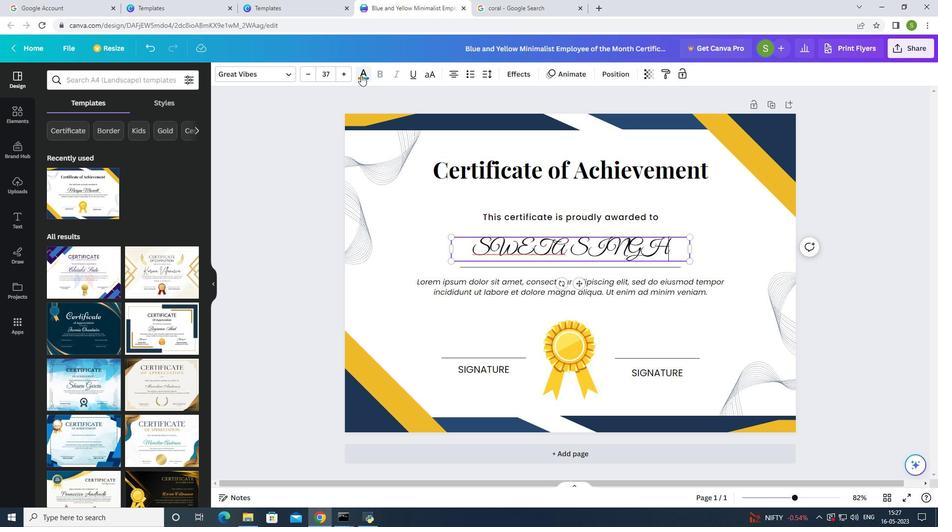 
Action: Mouse moved to (115, 339)
Screenshot: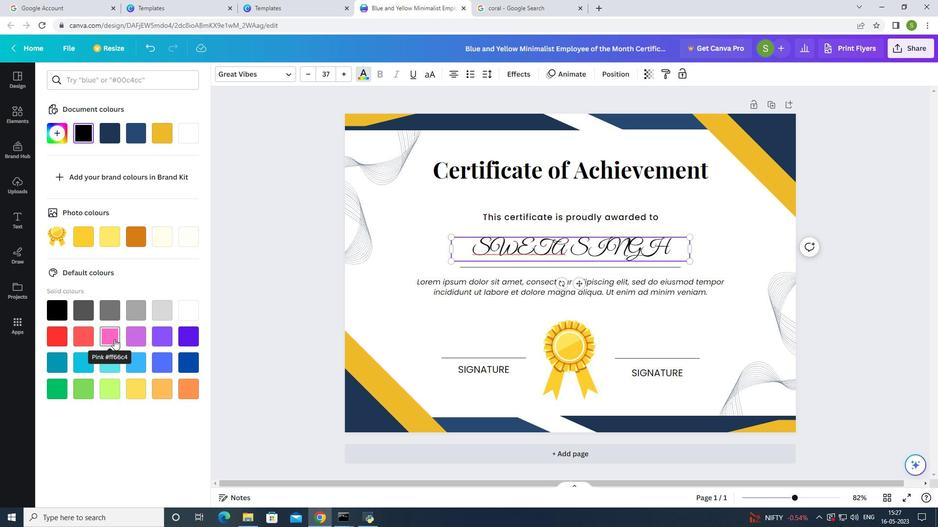 
Action: Mouse pressed left at (115, 339)
Screenshot: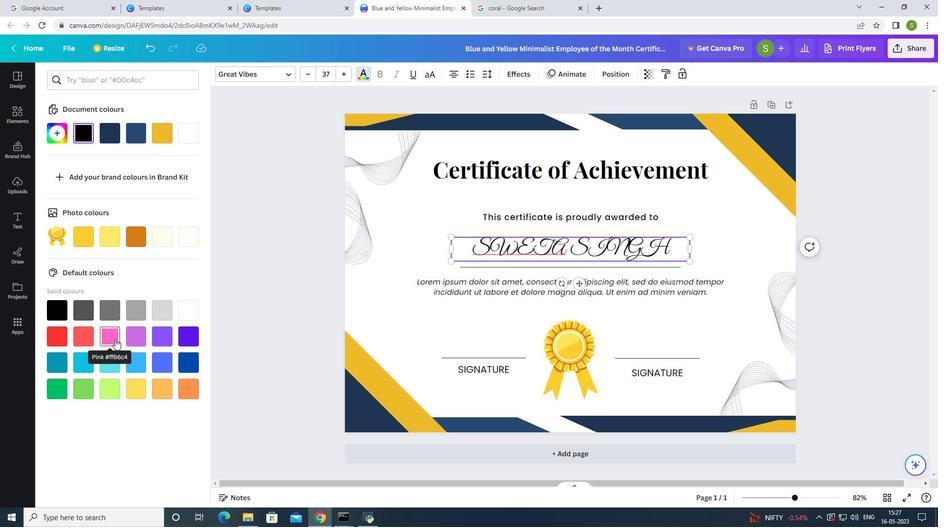 
Action: Mouse moved to (193, 496)
Screenshot: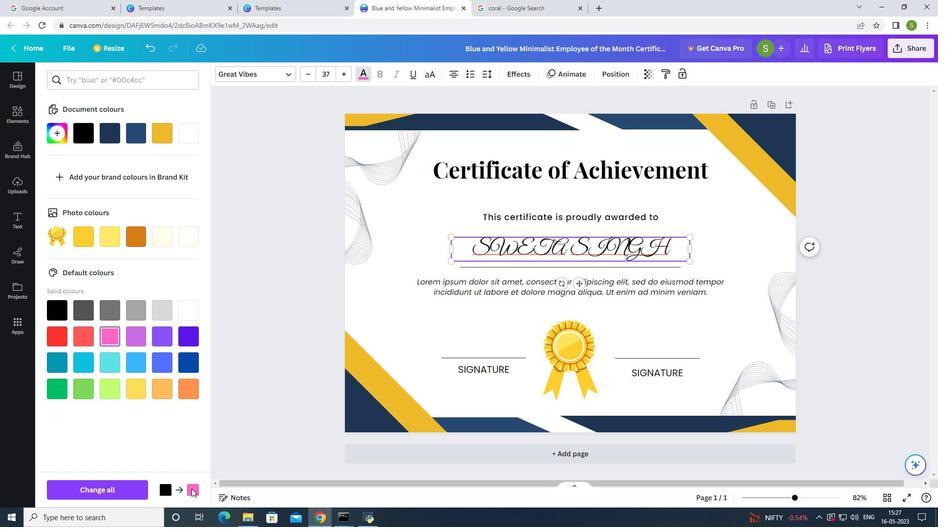 
Action: Mouse pressed left at (193, 496)
Screenshot: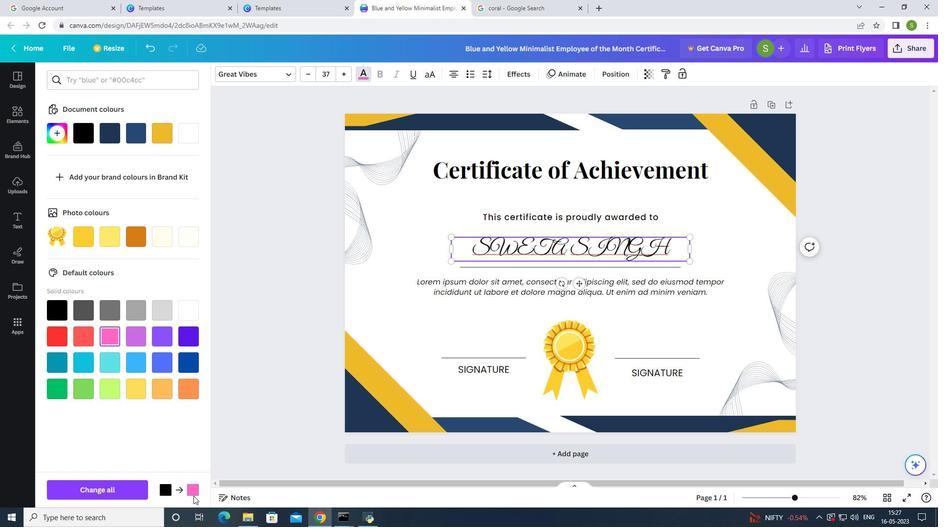 
Action: Mouse moved to (193, 493)
Screenshot: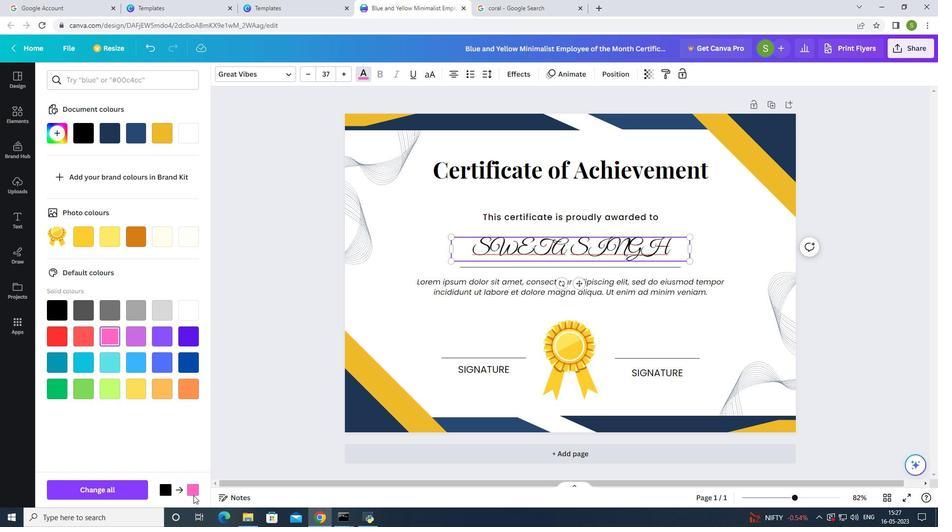 
Action: Mouse pressed left at (193, 493)
Screenshot: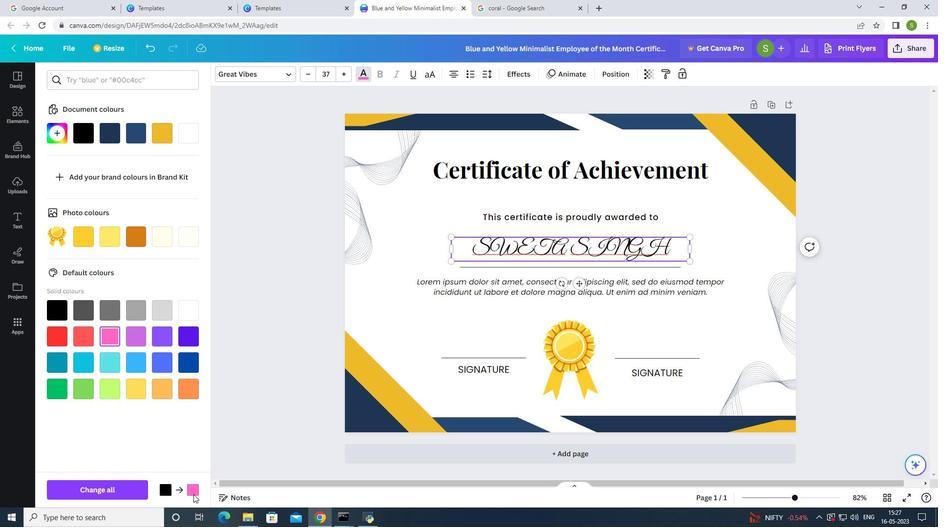 
Action: Mouse moved to (129, 491)
Screenshot: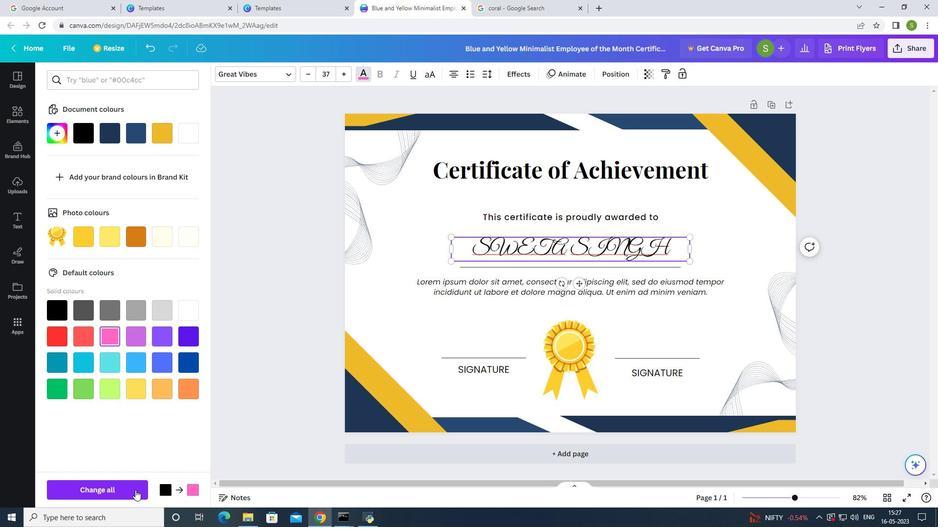 
Action: Mouse pressed left at (129, 491)
Screenshot: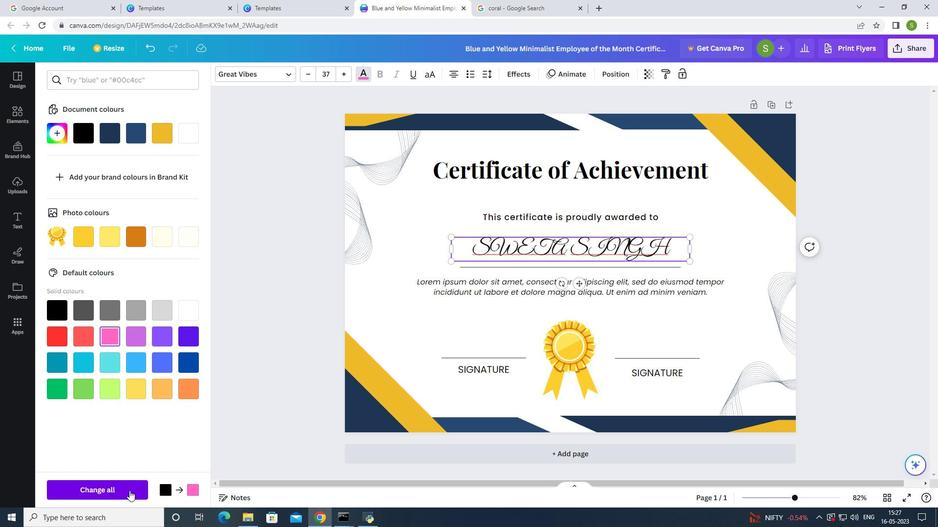 
Action: Mouse moved to (56, 308)
Screenshot: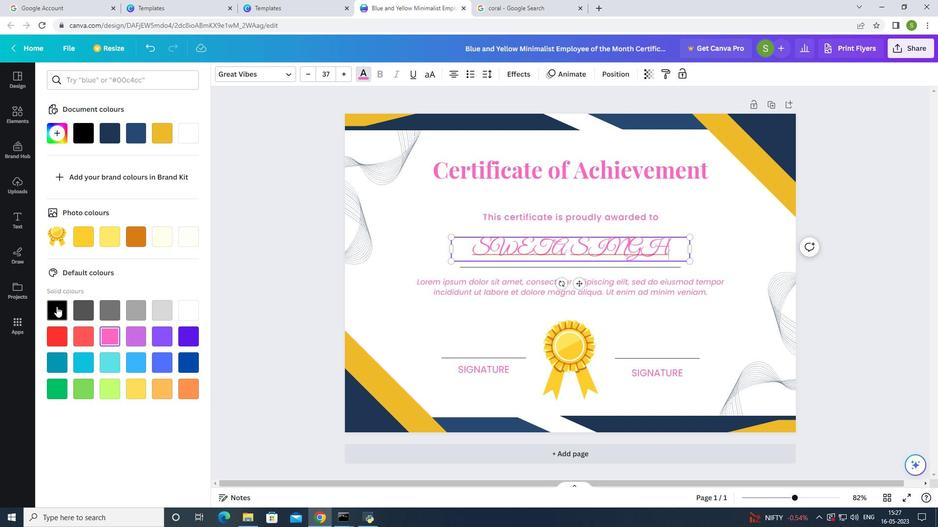 
Action: Mouse pressed left at (56, 308)
Screenshot: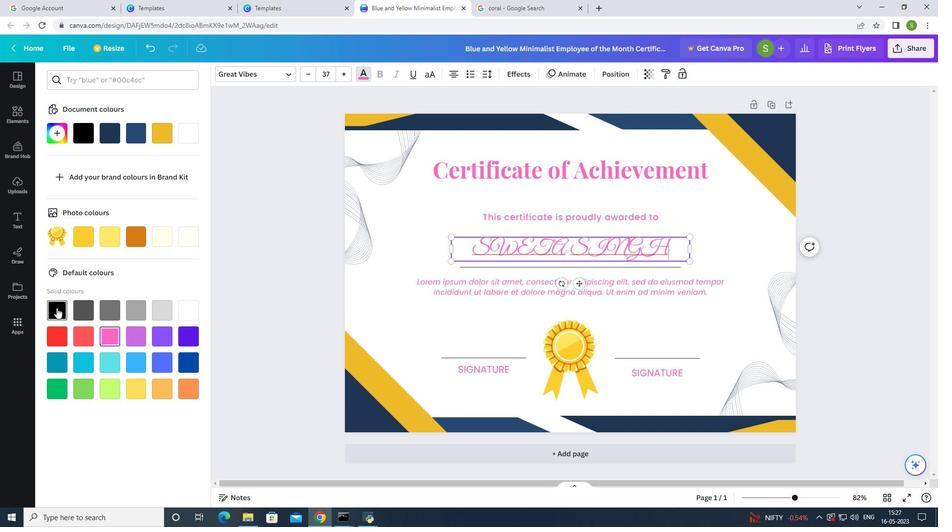 
Action: Mouse moved to (103, 488)
Screenshot: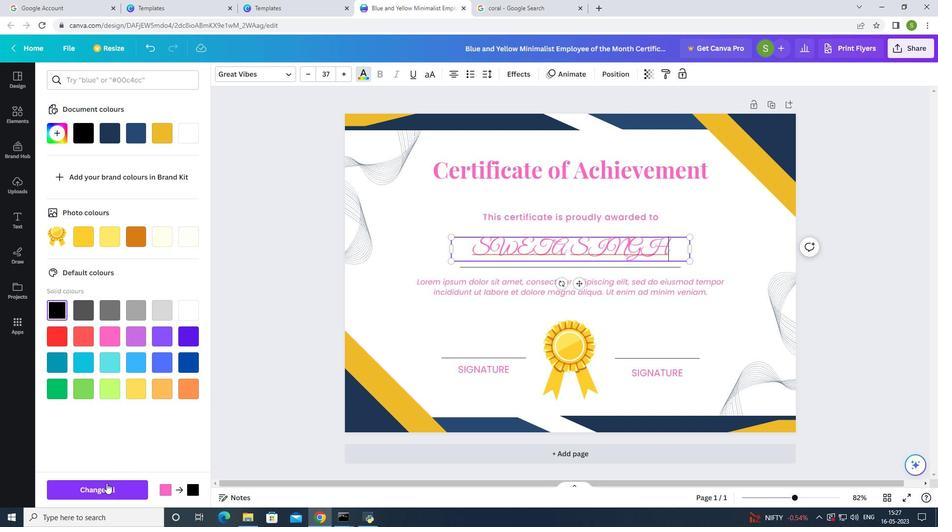 
Action: Mouse pressed left at (103, 488)
Screenshot: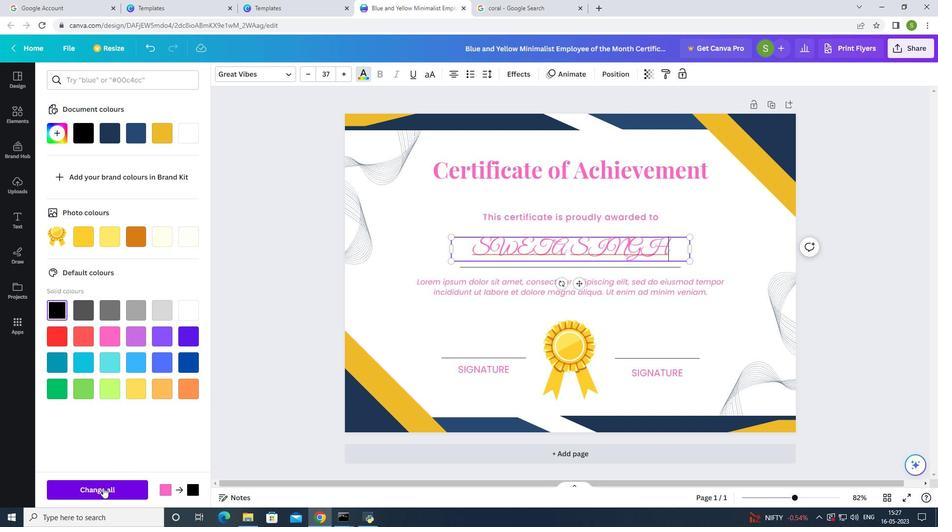 
Action: Mouse moved to (480, 332)
Screenshot: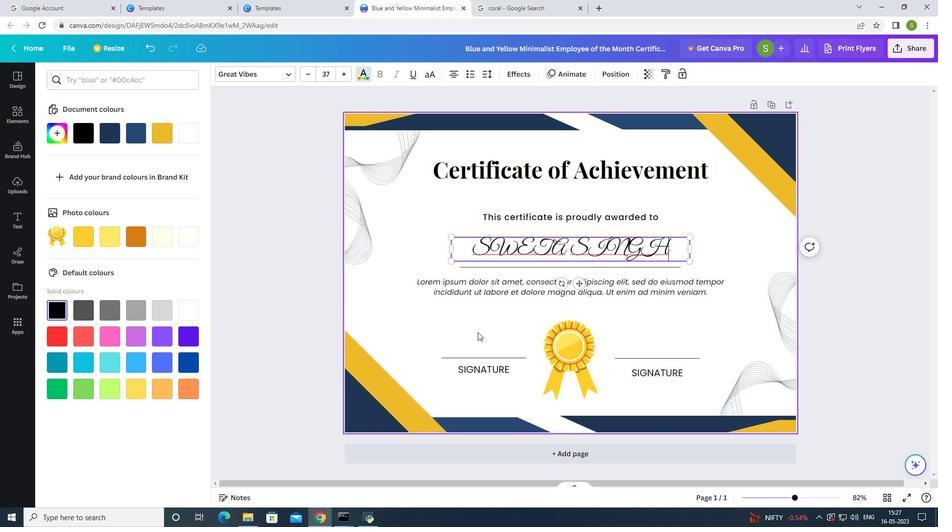 
Action: Mouse pressed left at (480, 332)
Screenshot: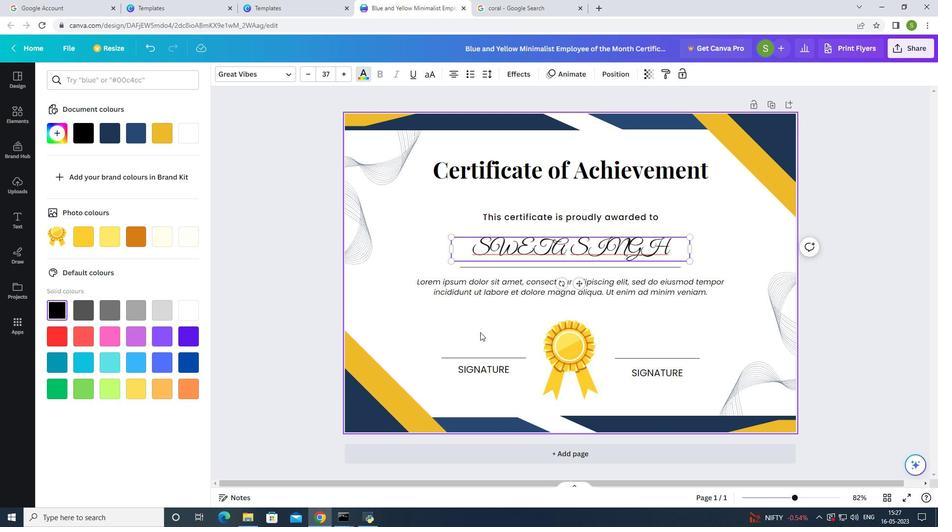 
Action: Mouse moved to (31, 46)
Screenshot: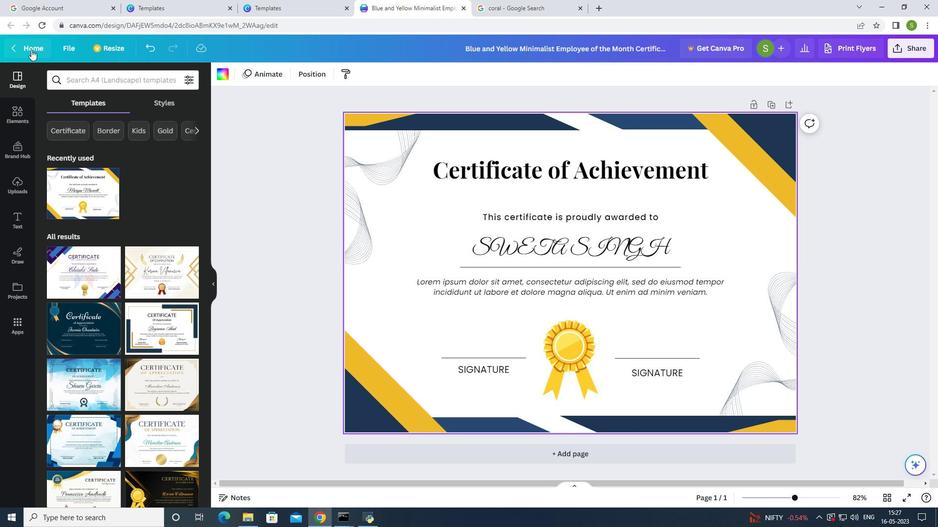 
Action: Mouse pressed left at (31, 46)
Screenshot: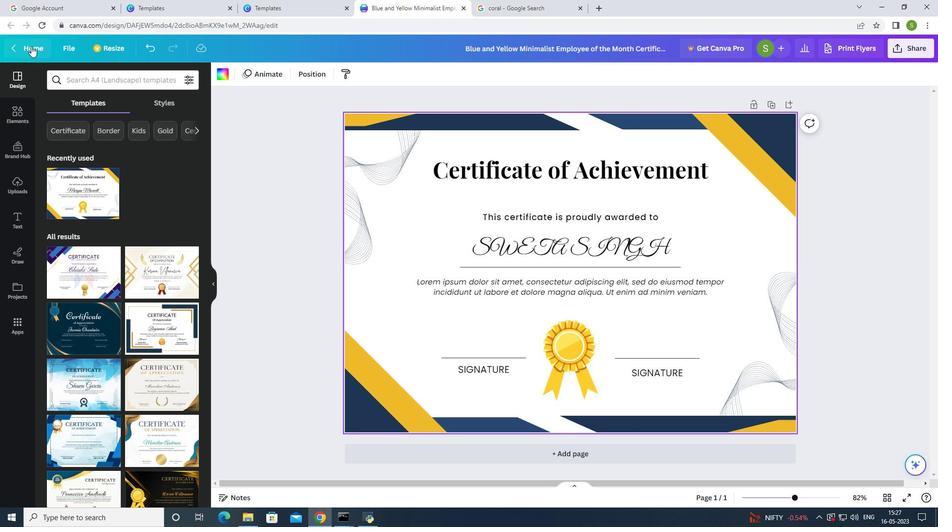
Action: Mouse moved to (42, 198)
Screenshot: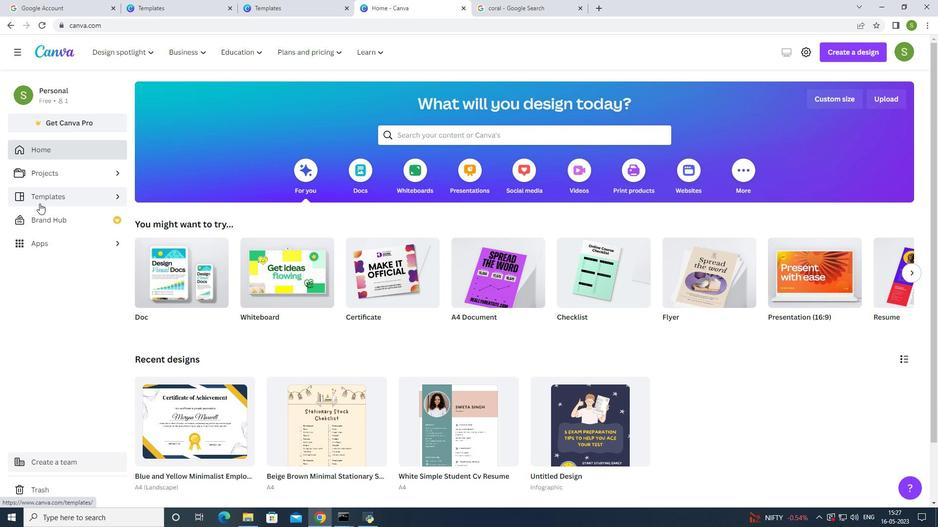 
Action: Mouse pressed left at (42, 198)
Screenshot: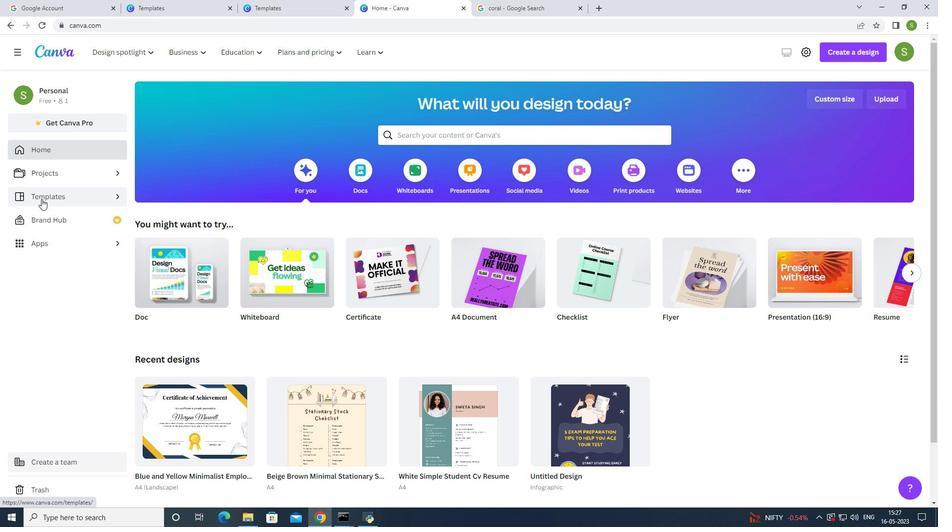 
Action: Mouse moved to (516, 52)
Screenshot: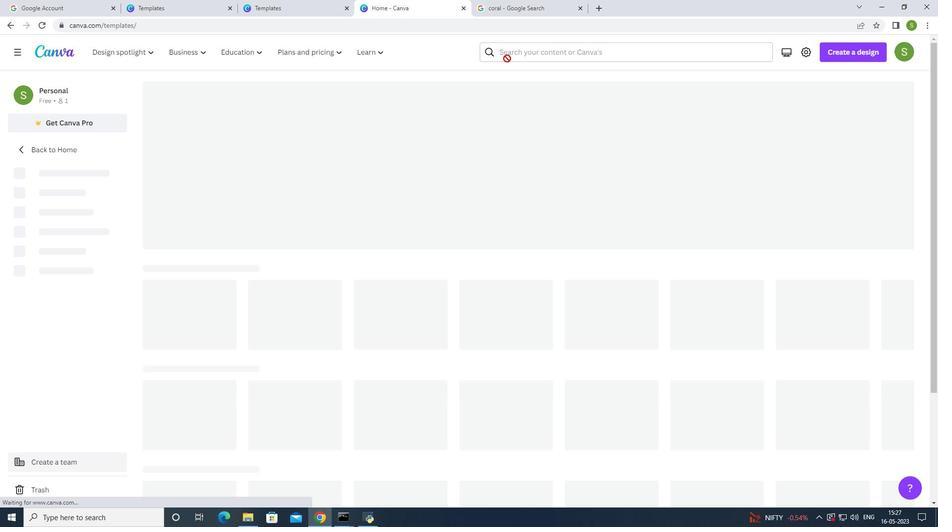 
Action: Mouse pressed left at (516, 52)
Screenshot: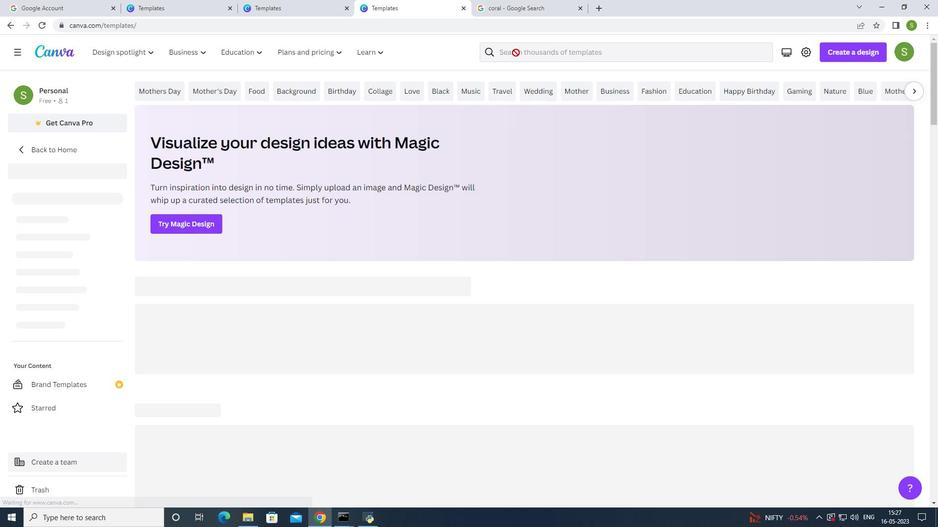 
Action: Mouse moved to (542, 57)
Screenshot: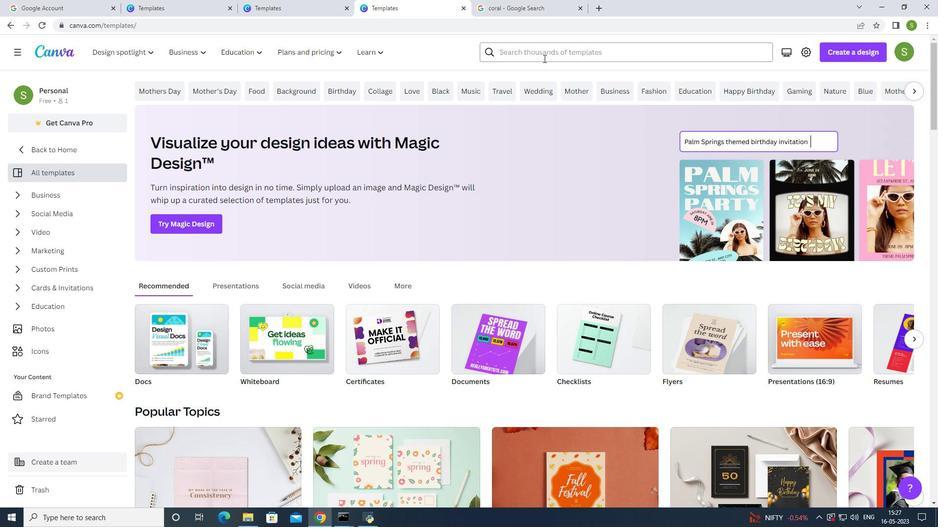 
Action: Mouse pressed left at (542, 57)
Screenshot: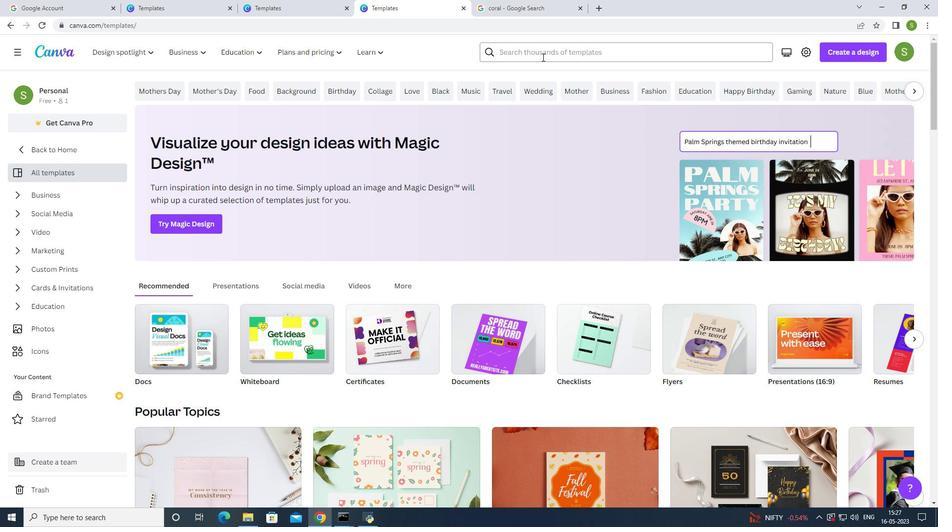 
Action: Mouse moved to (459, 150)
Screenshot: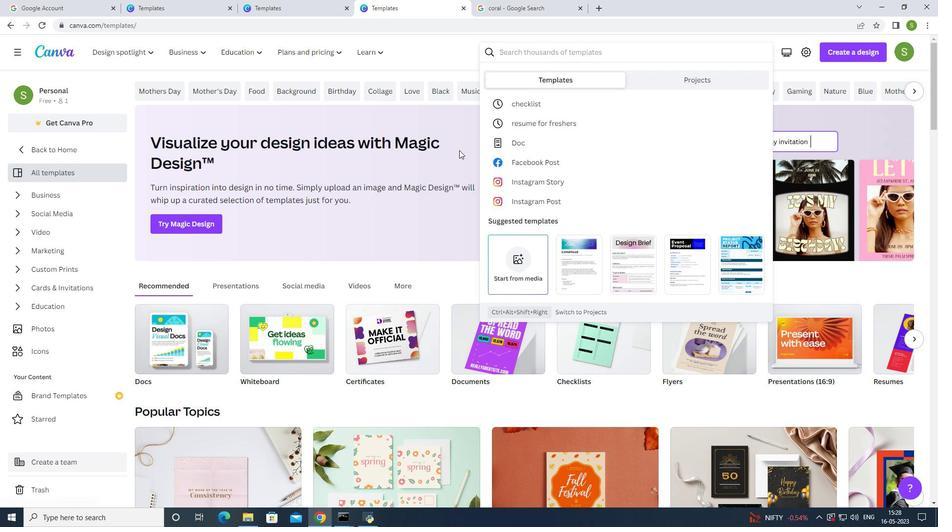 
Action: Key pressed certif
Screenshot: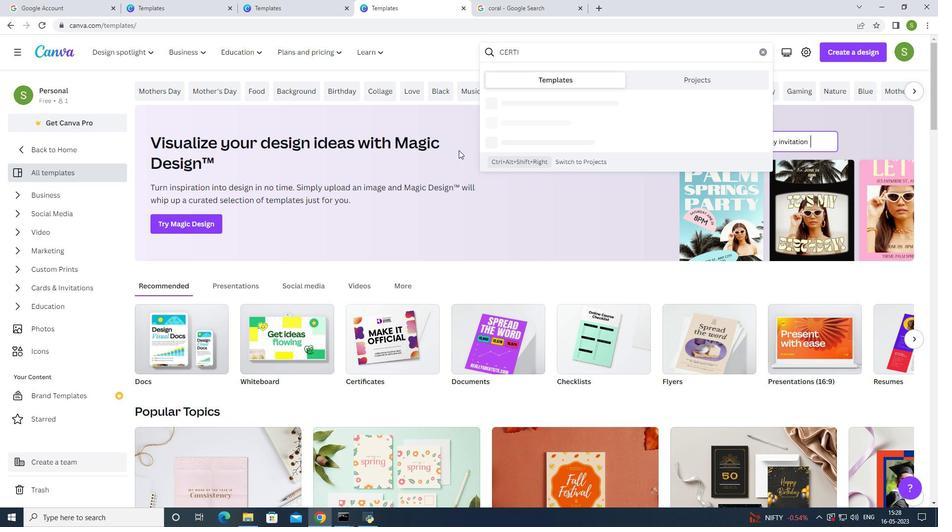 
Action: Mouse moved to (461, 153)
Screenshot: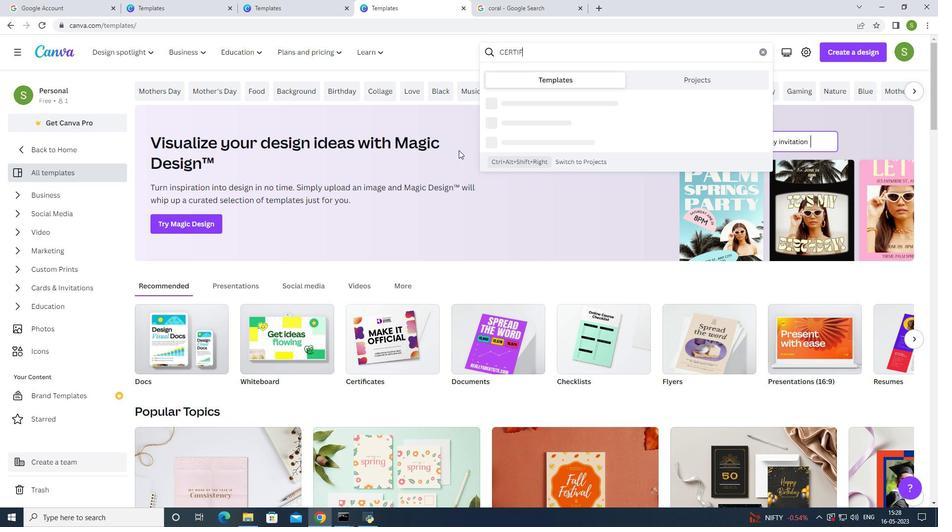 
Action: Key pressed i
Screenshot: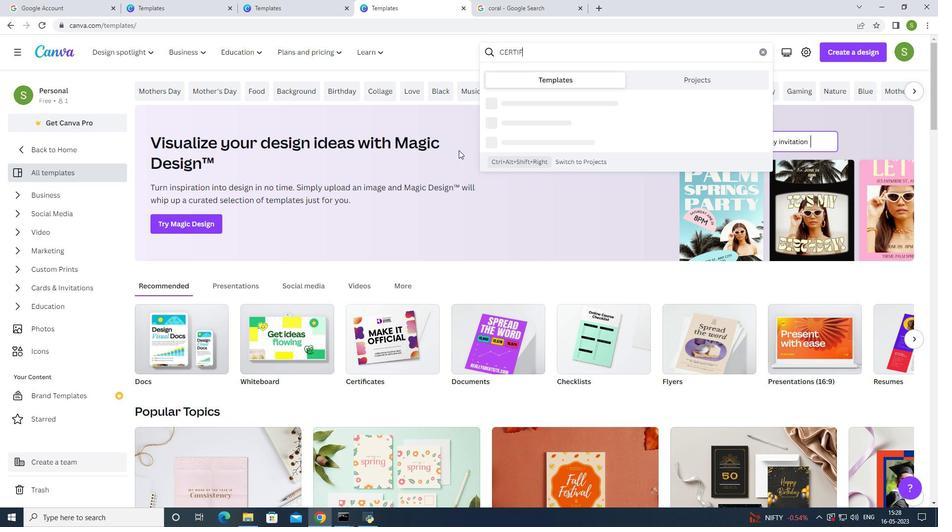 
Action: Mouse moved to (464, 155)
Screenshot: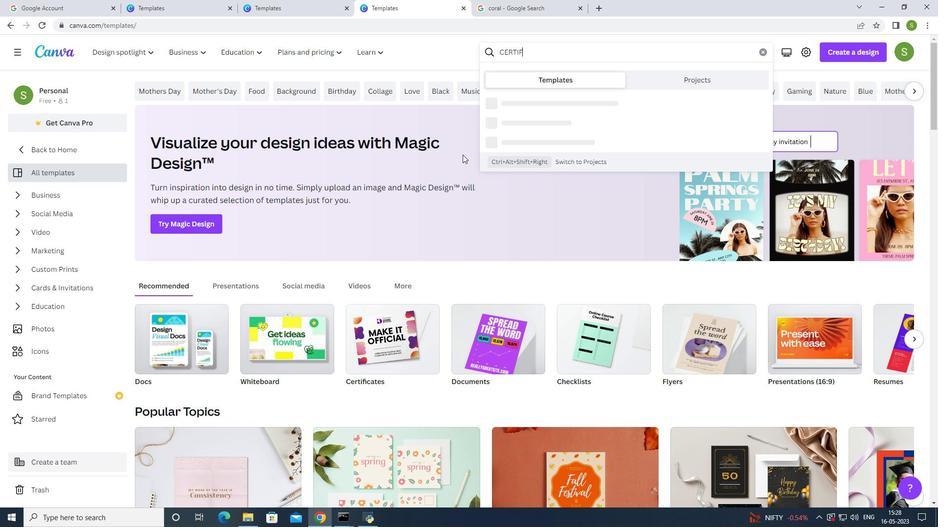 
Action: Key pressed cate
Screenshot: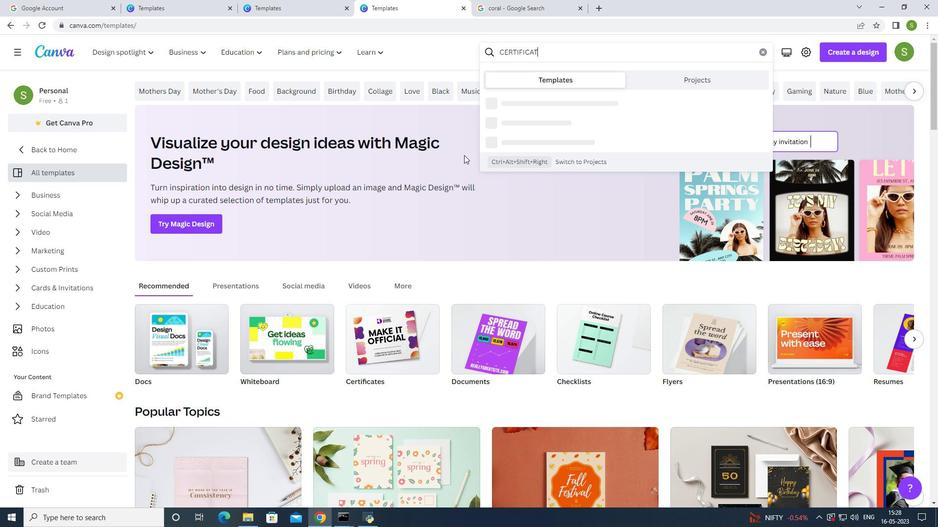 
Action: Mouse moved to (533, 122)
Screenshot: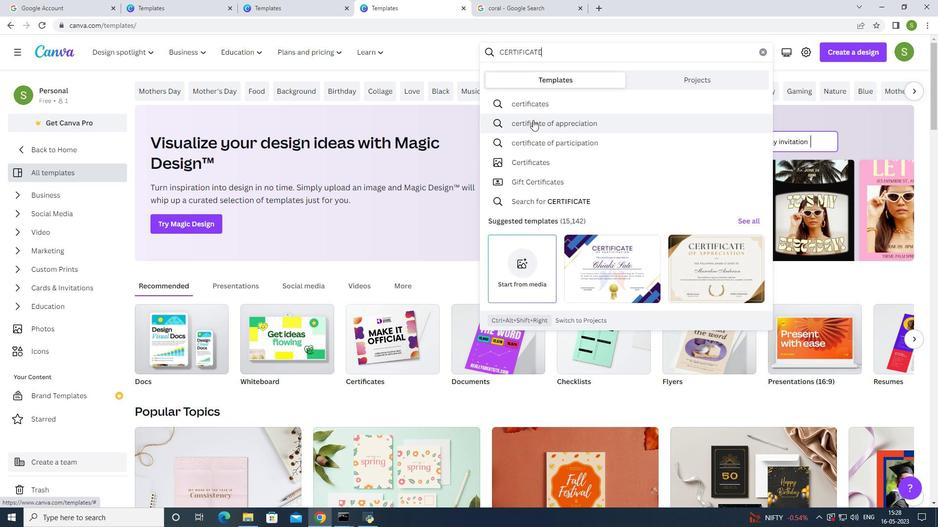 
Action: Mouse pressed left at (533, 122)
Screenshot: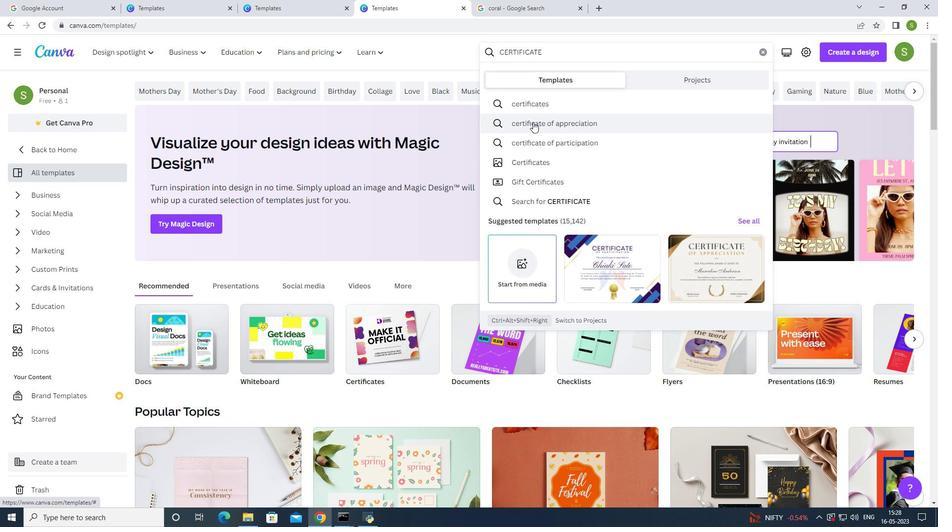 
Action: Mouse moved to (479, 197)
Screenshot: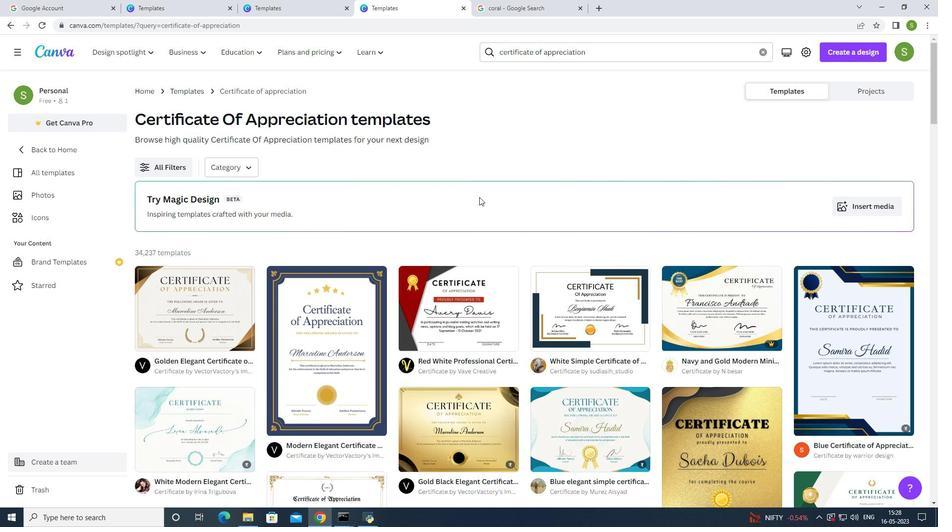 
Action: Mouse scrolled (479, 197) with delta (0, 0)
Screenshot: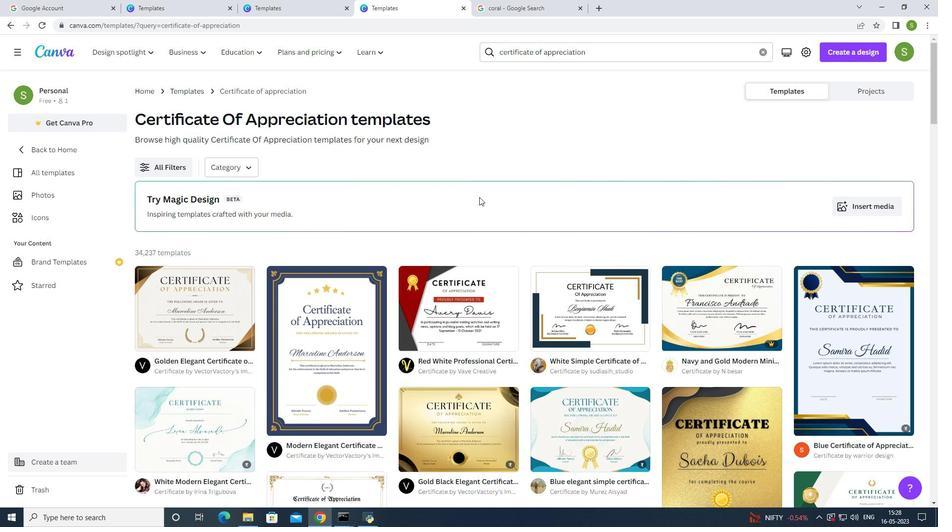 
Action: Mouse scrolled (479, 197) with delta (0, 0)
Screenshot: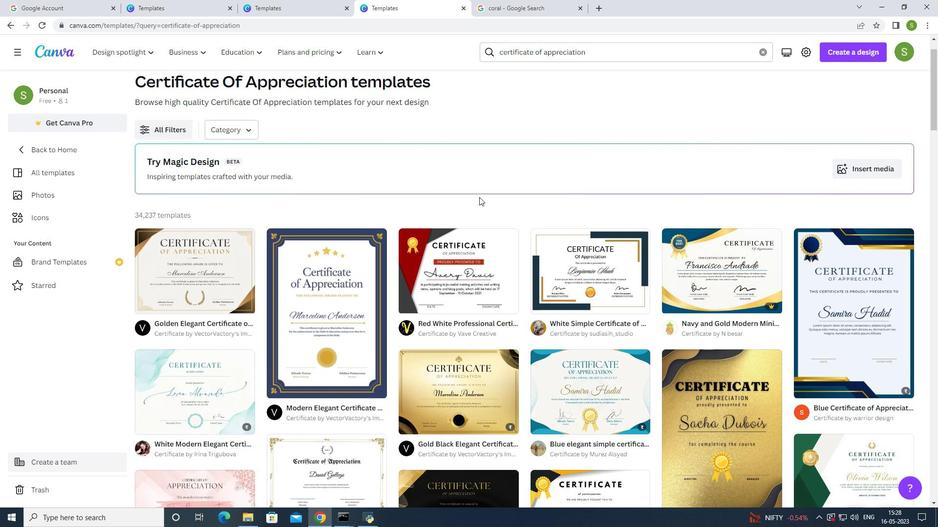 
Action: Mouse moved to (355, 235)
Screenshot: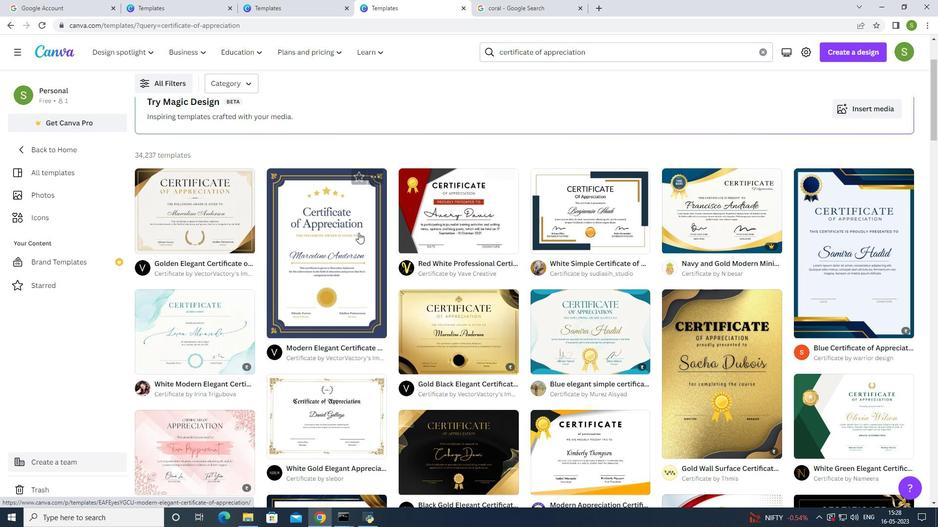 
Action: Mouse pressed left at (355, 235)
Screenshot: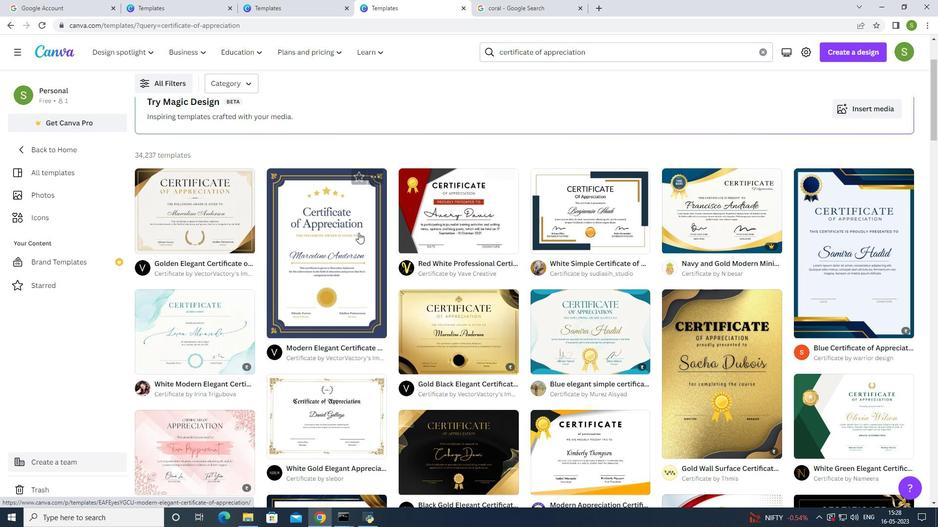 
Action: Mouse moved to (654, 147)
Screenshot: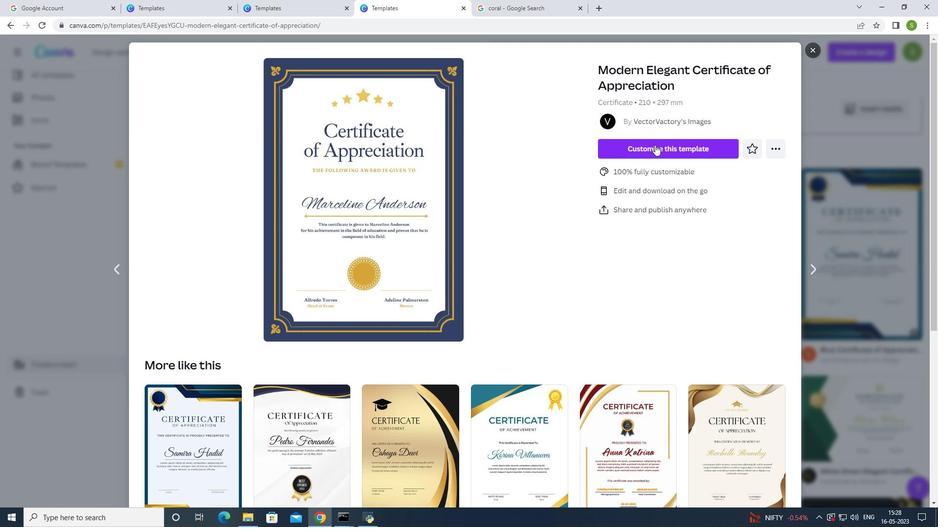 
Action: Mouse pressed left at (654, 147)
Screenshot: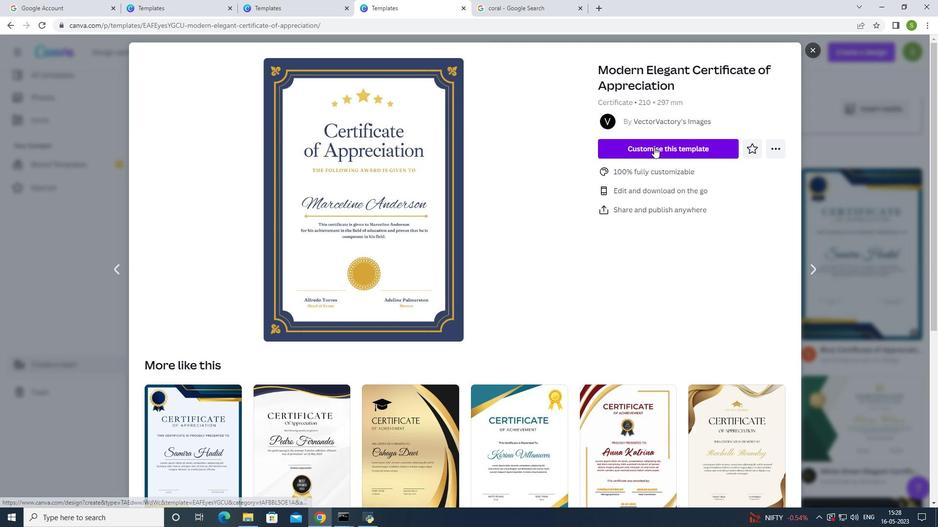 
Action: Mouse moved to (558, 241)
Screenshot: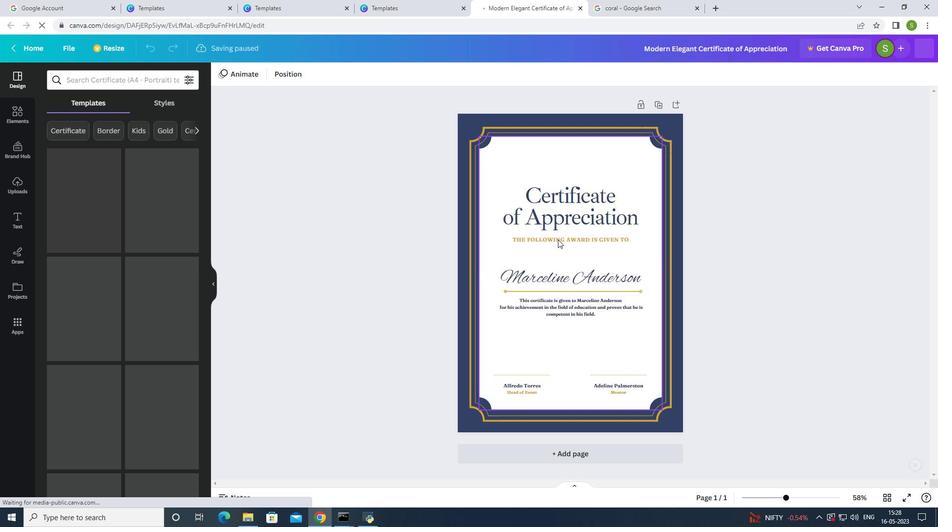 
Action: Mouse scrolled (558, 240) with delta (0, 0)
Screenshot: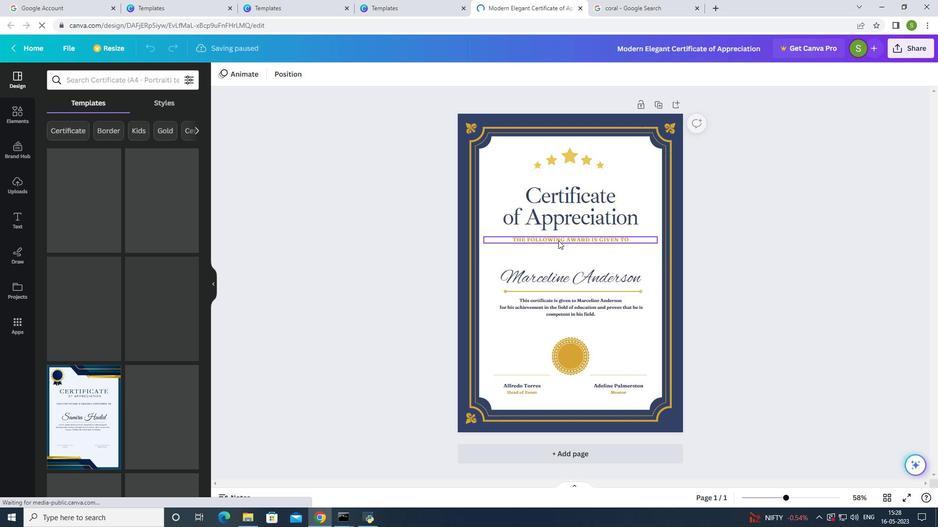 
Action: Mouse scrolled (558, 240) with delta (0, 0)
Screenshot: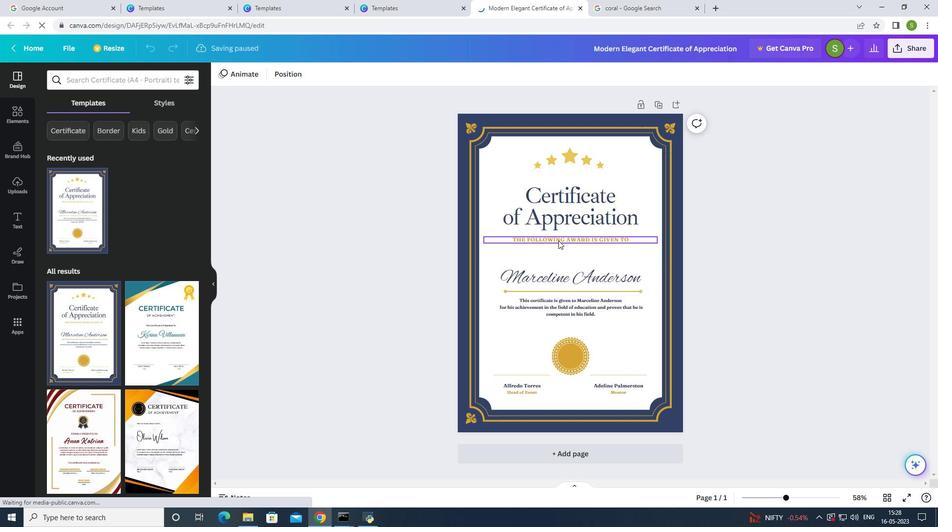 
Action: Mouse moved to (633, 279)
Screenshot: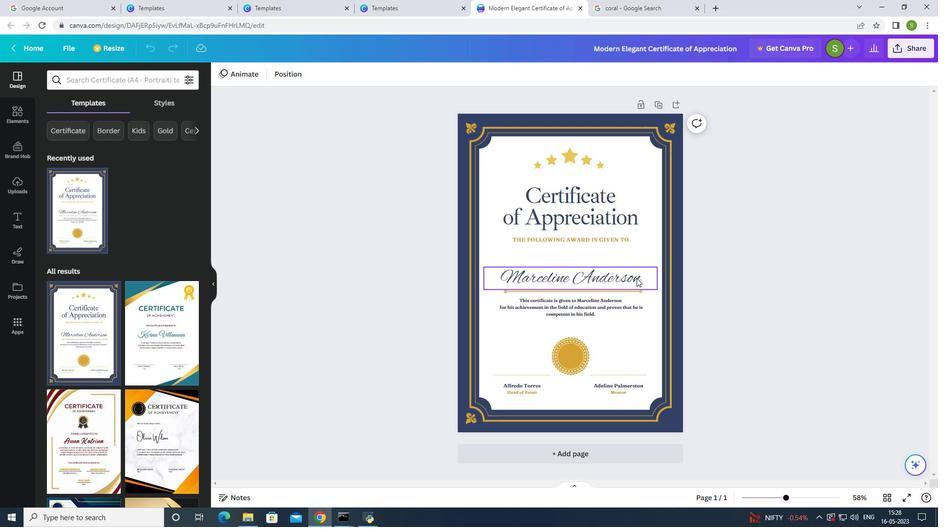 
Action: Mouse pressed left at (633, 279)
Screenshot: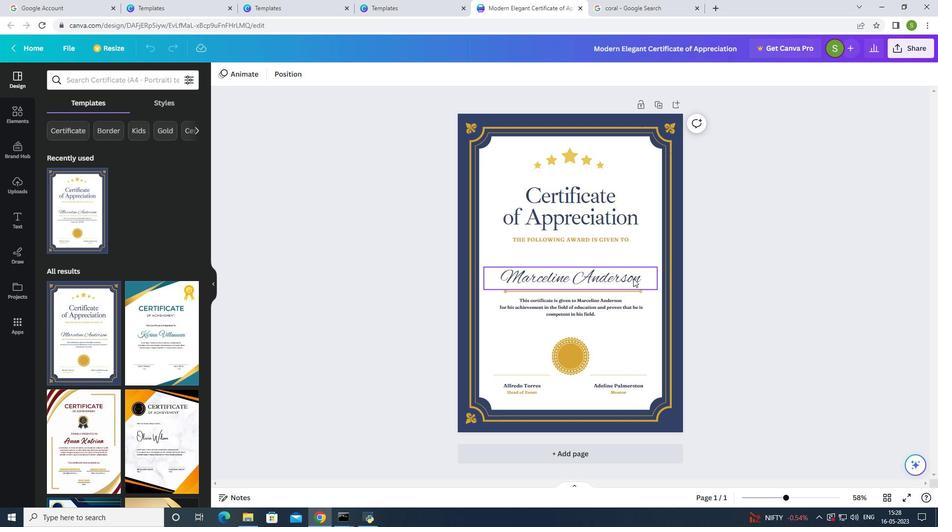 
Action: Mouse moved to (641, 279)
Screenshot: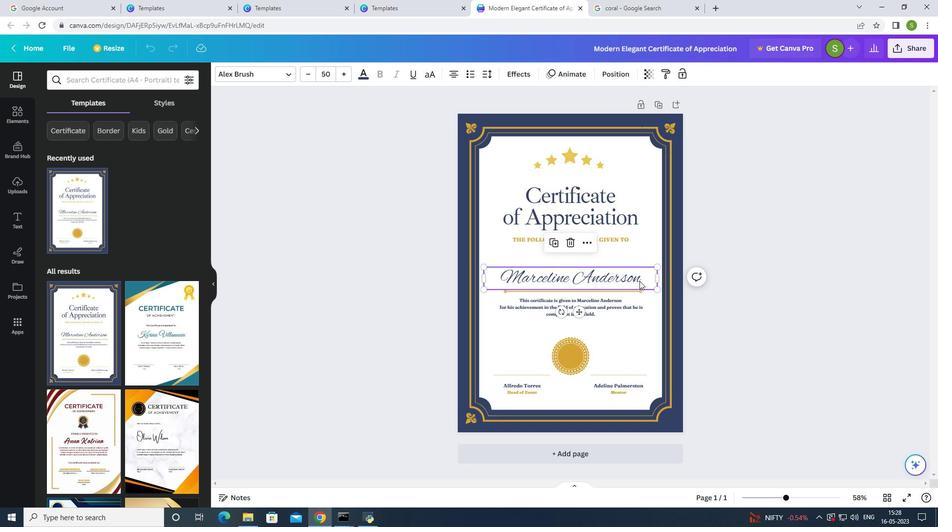 
Action: Mouse pressed left at (641, 279)
Screenshot: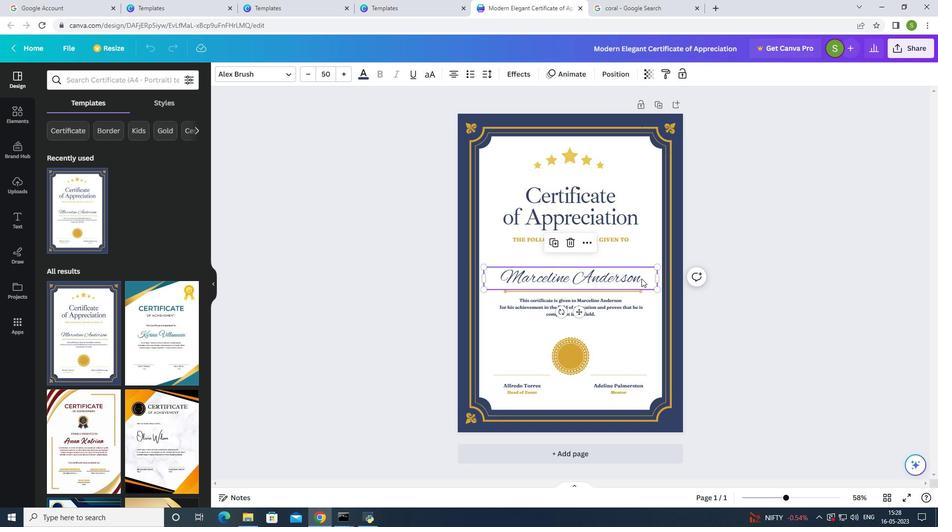 
Action: Mouse moved to (639, 275)
Screenshot: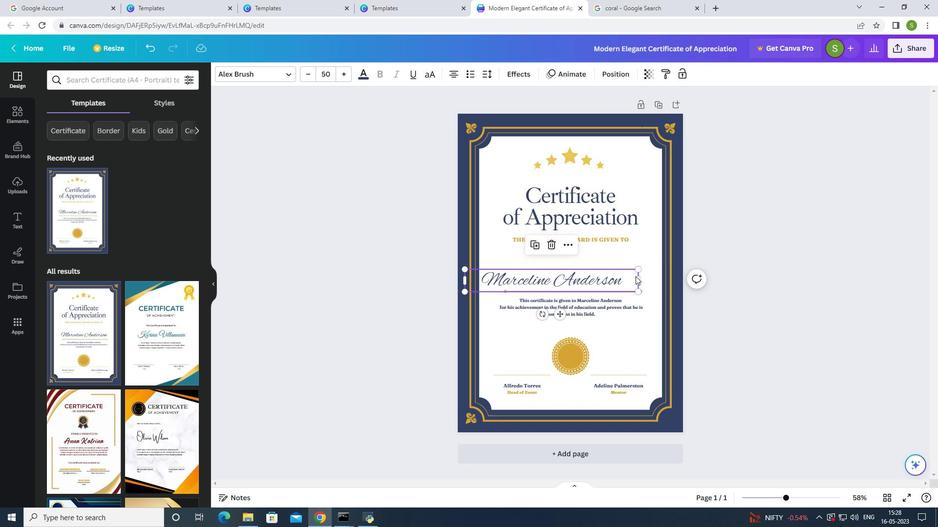 
Action: Mouse pressed left at (638, 276)
Screenshot: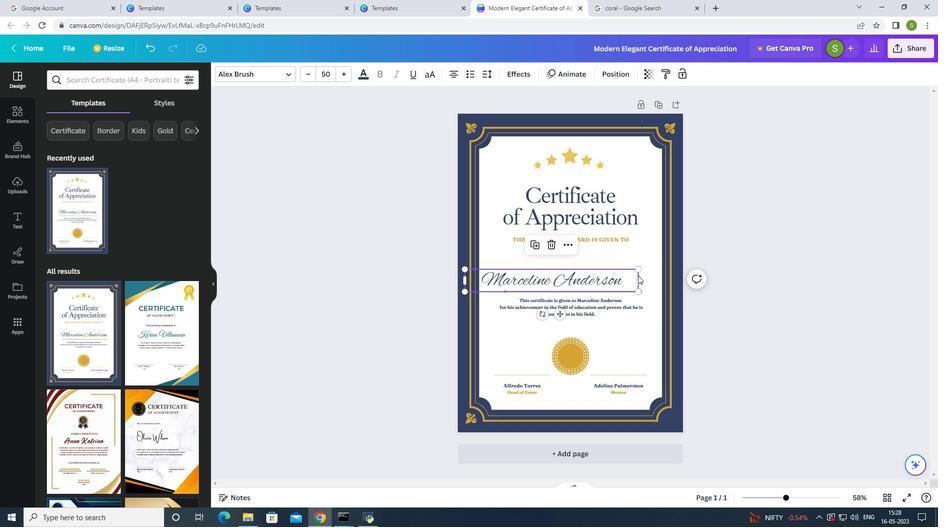 
Action: Mouse pressed left at (639, 275)
Screenshot: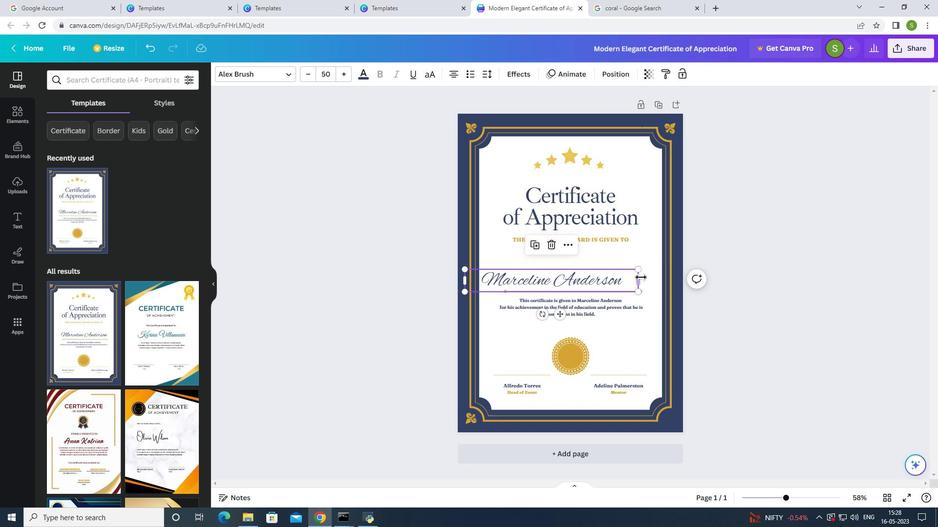
Action: Mouse moved to (572, 281)
Screenshot: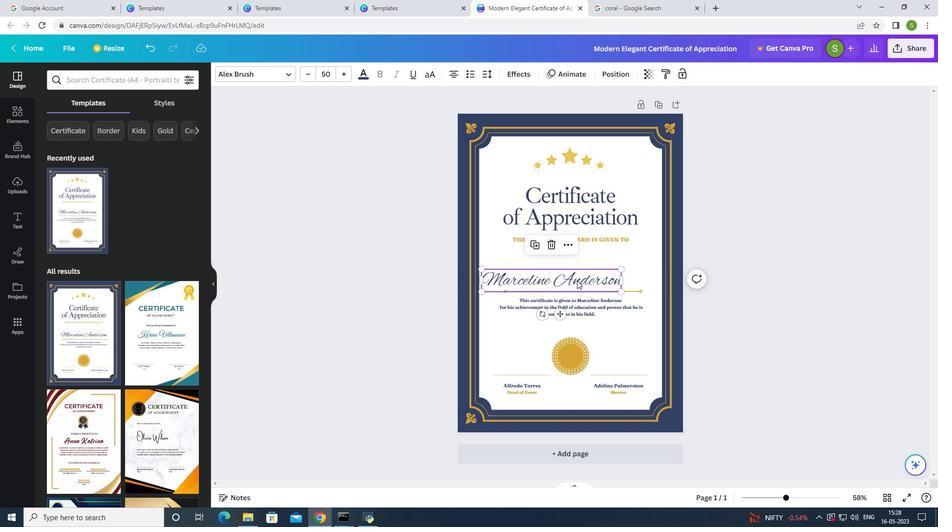 
Action: Mouse pressed left at (572, 281)
Screenshot: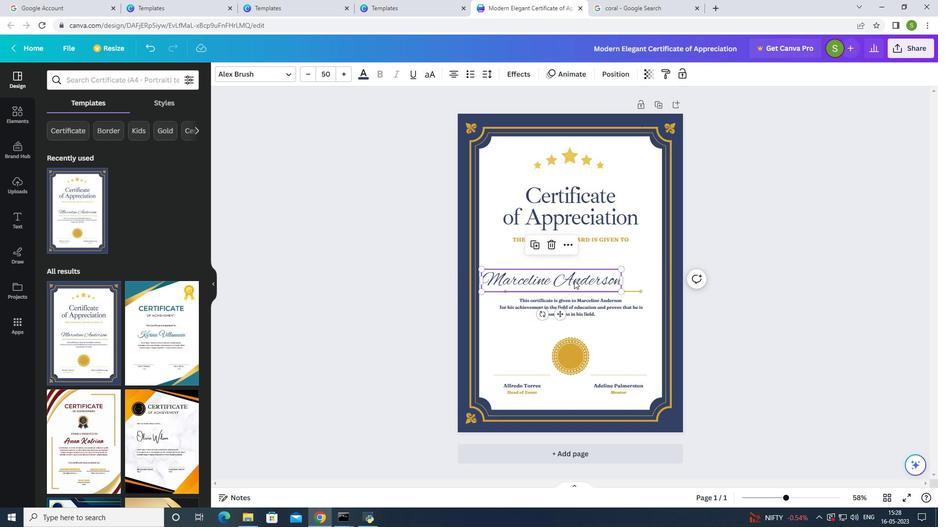 
Action: Mouse moved to (638, 278)
Screenshot: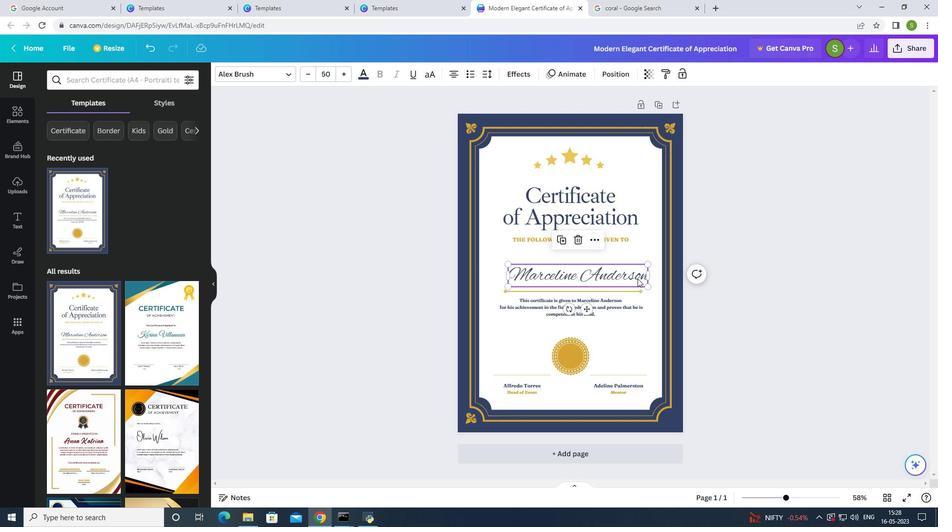 
Action: Mouse pressed left at (638, 278)
Screenshot: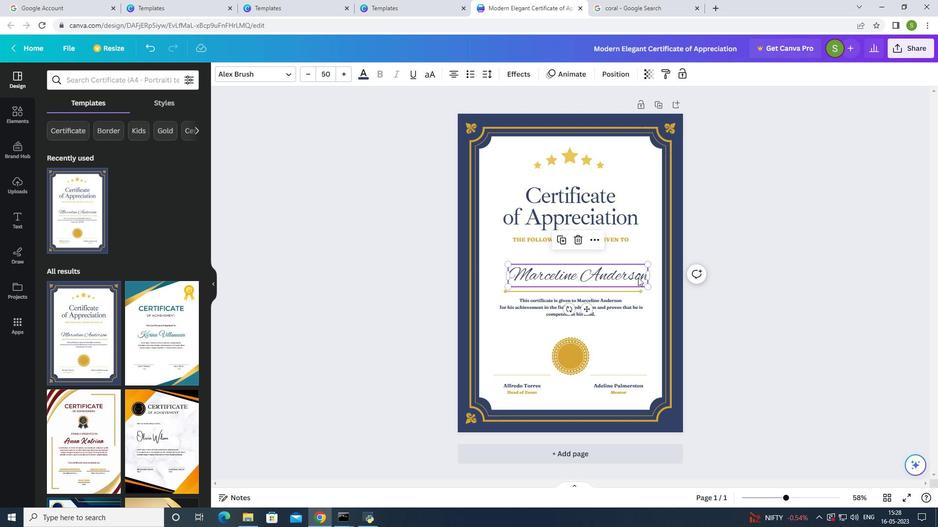 
Action: Mouse moved to (546, 249)
Screenshot: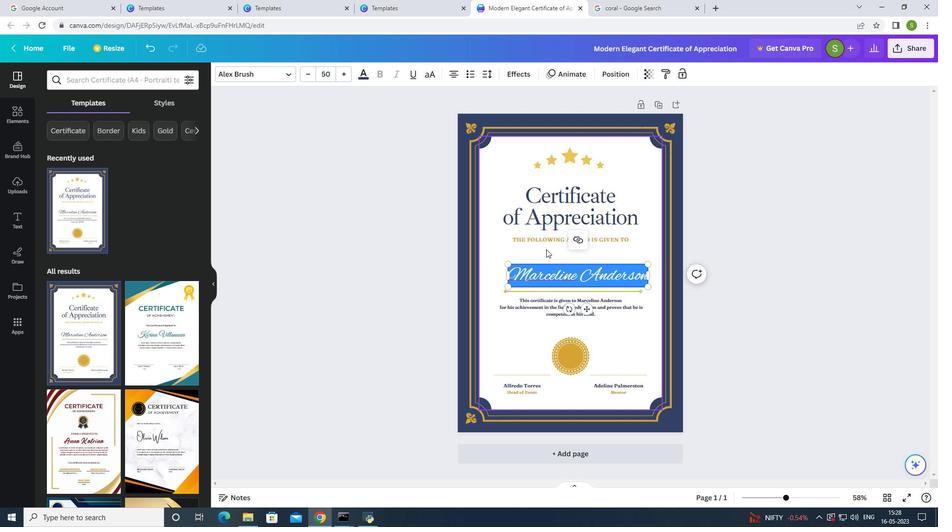 
Action: Key pressed sweta<Key.space>singh
Screenshot: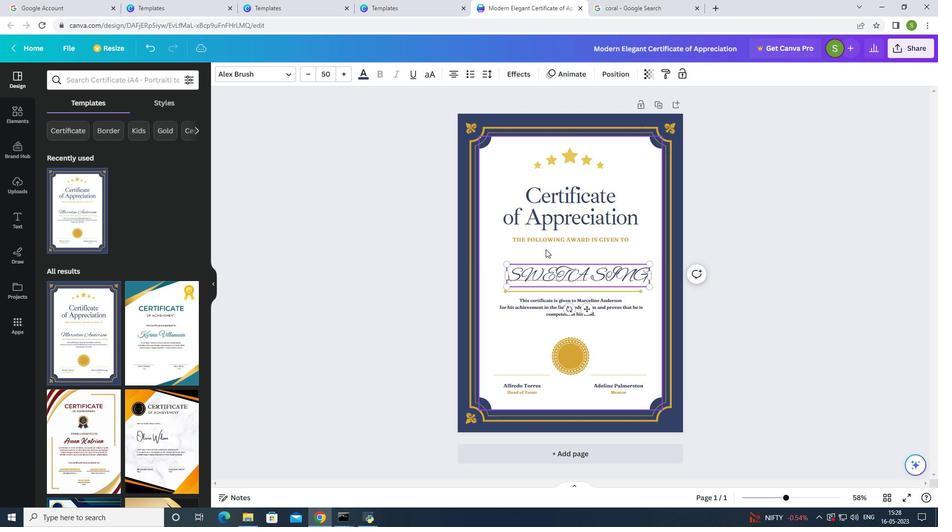
Action: Mouse moved to (658, 275)
Screenshot: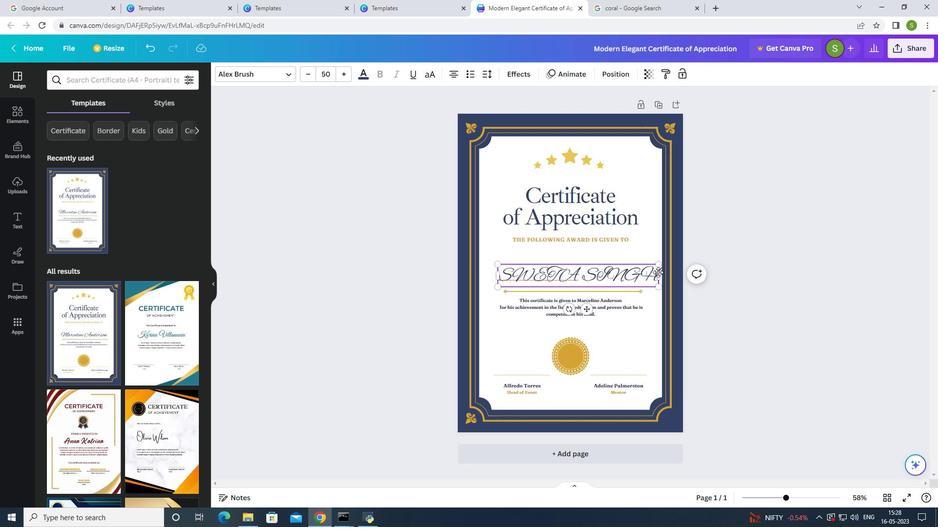 
Action: Mouse pressed left at (658, 275)
Screenshot: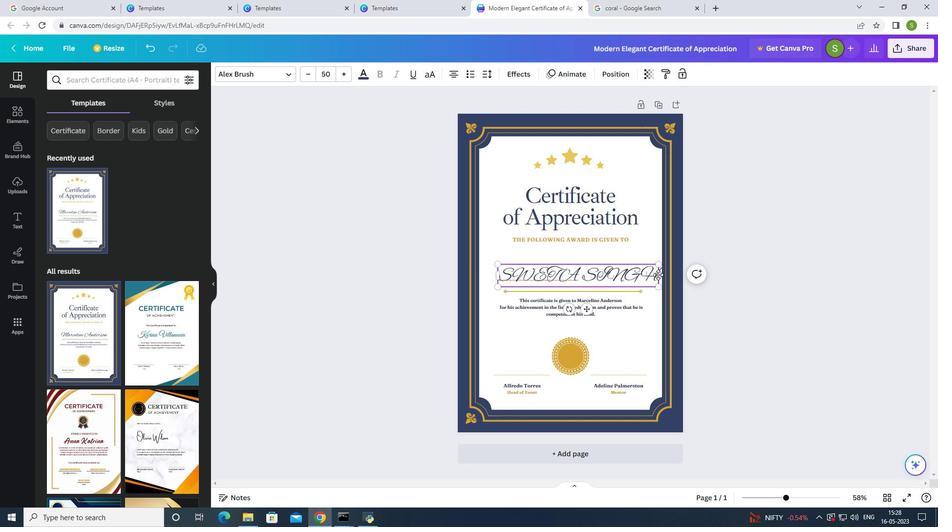 
Action: Mouse moved to (419, 231)
Screenshot: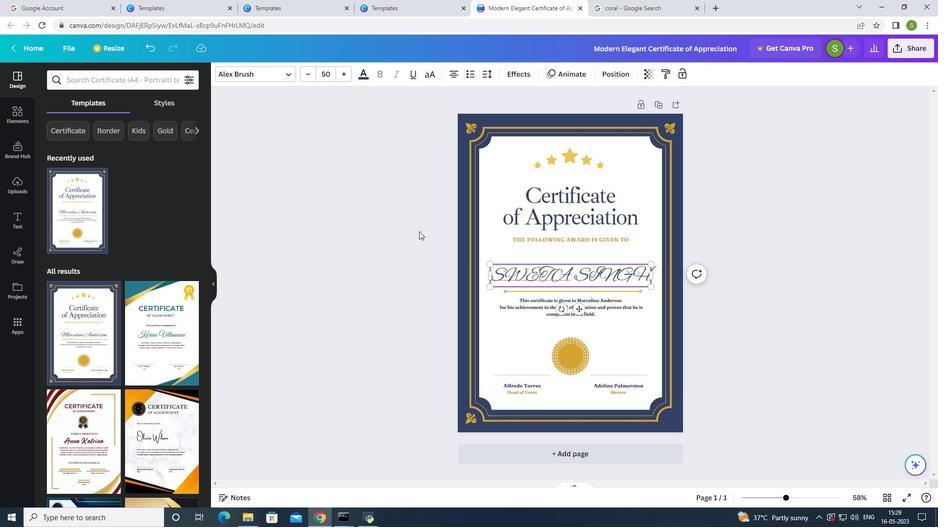 
